 Task: Send an email with the signature Christopher Carter with the subject Thank you for a quote and the message We need your assistance in preparing the presentation for the upcoming conference. Are you available to help? from softage.10@softage.net to softage.8@softage.net and move the email from Sent Items to the folder Posters
Action: Mouse moved to (99, 92)
Screenshot: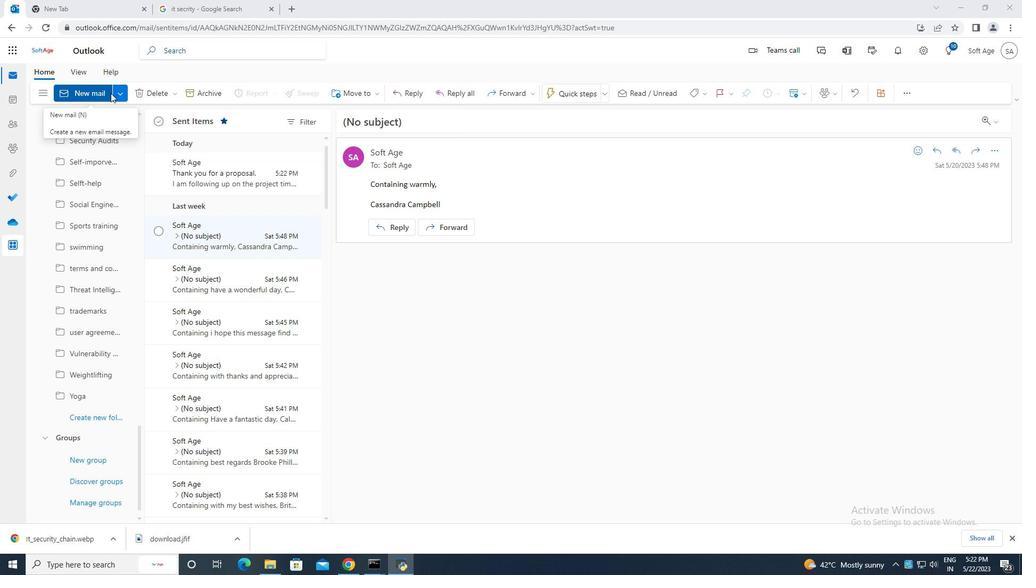 
Action: Mouse pressed left at (99, 92)
Screenshot: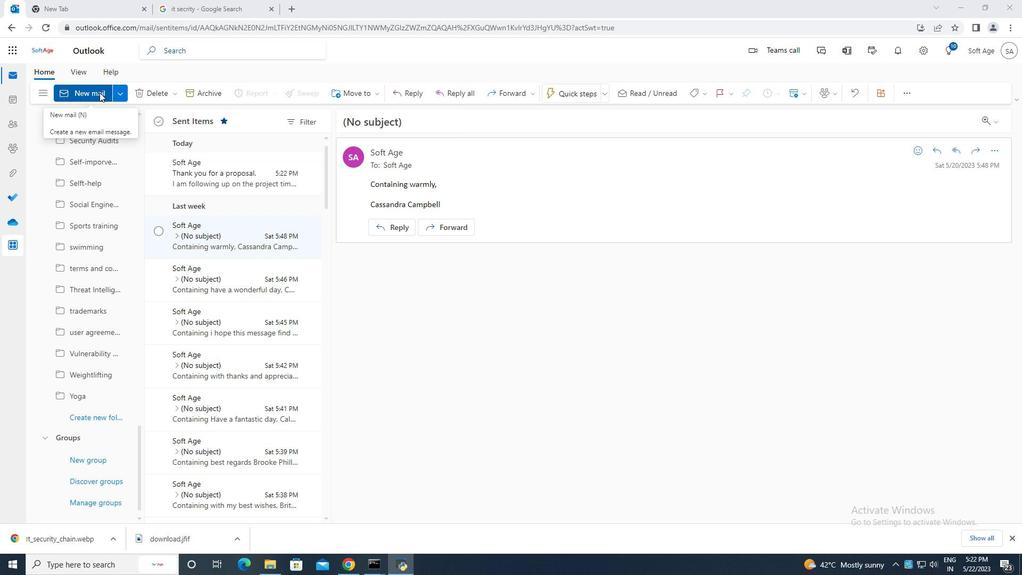 
Action: Mouse moved to (684, 93)
Screenshot: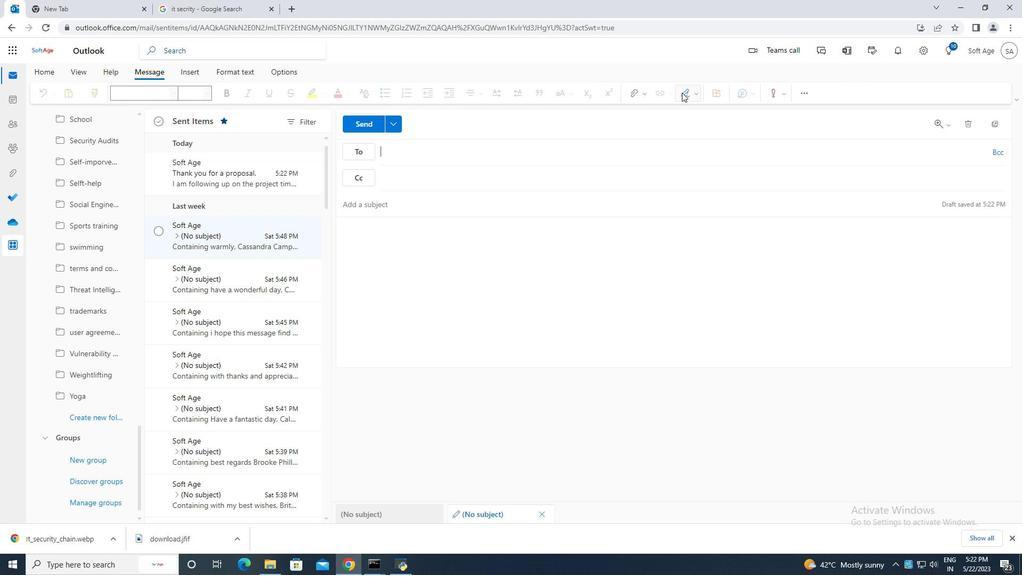 
Action: Mouse pressed left at (684, 93)
Screenshot: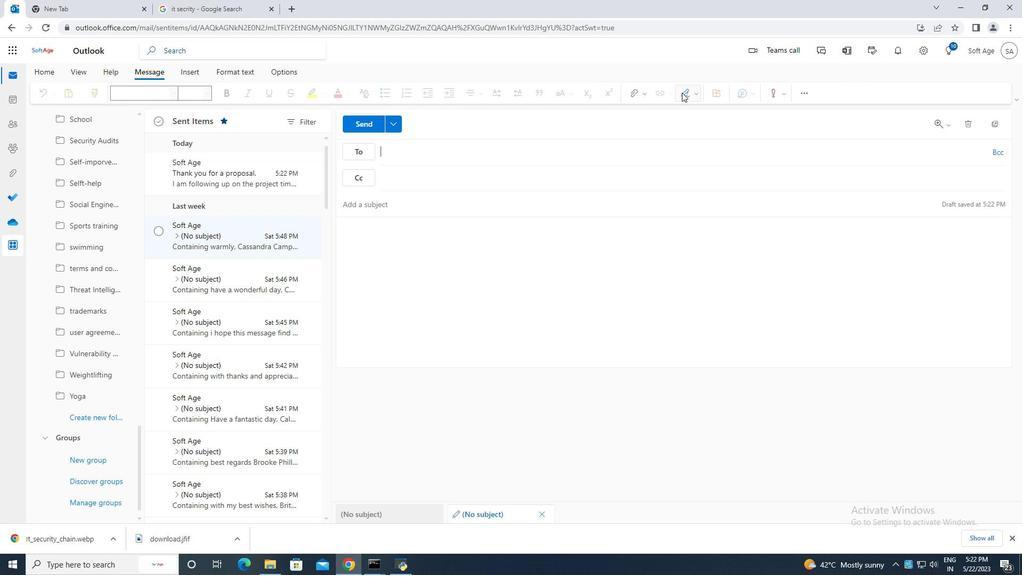 
Action: Mouse moved to (658, 135)
Screenshot: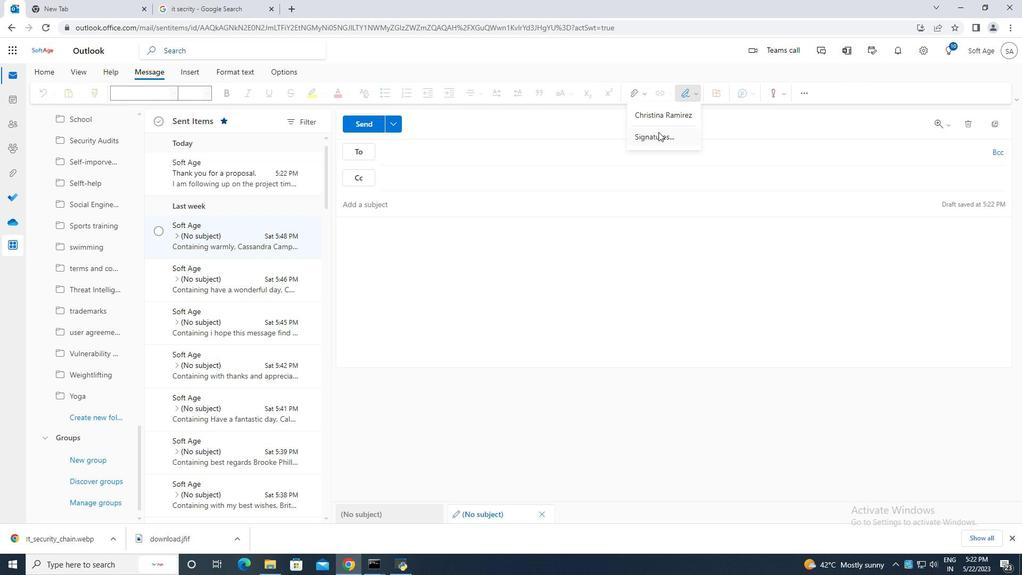 
Action: Mouse pressed left at (658, 135)
Screenshot: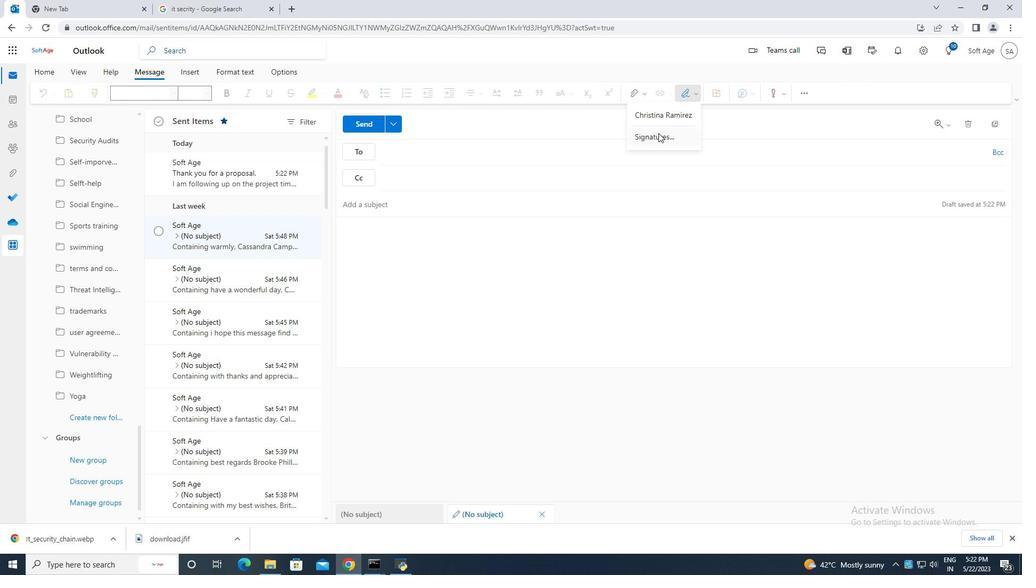 
Action: Mouse moved to (714, 176)
Screenshot: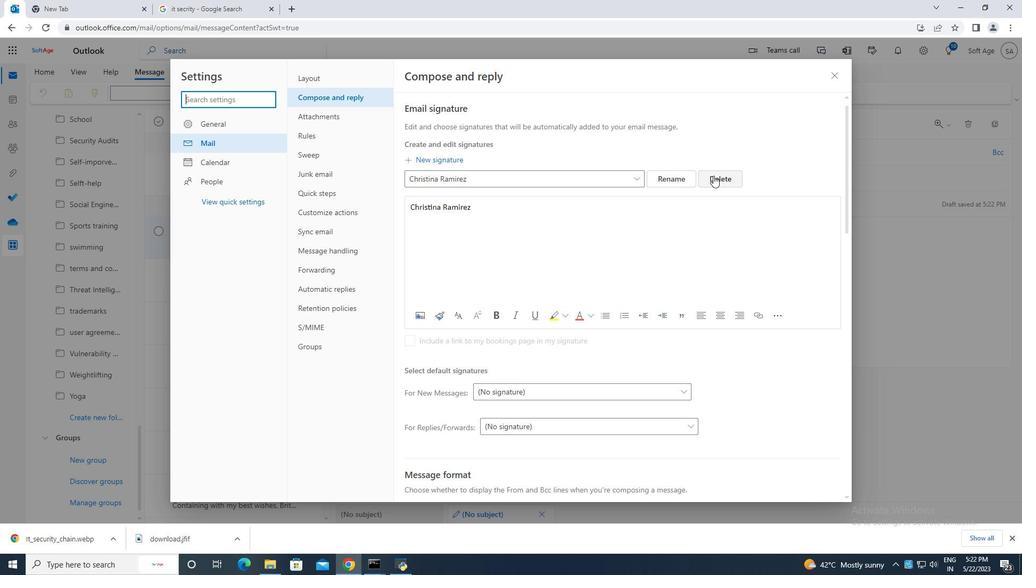 
Action: Mouse pressed left at (714, 176)
Screenshot: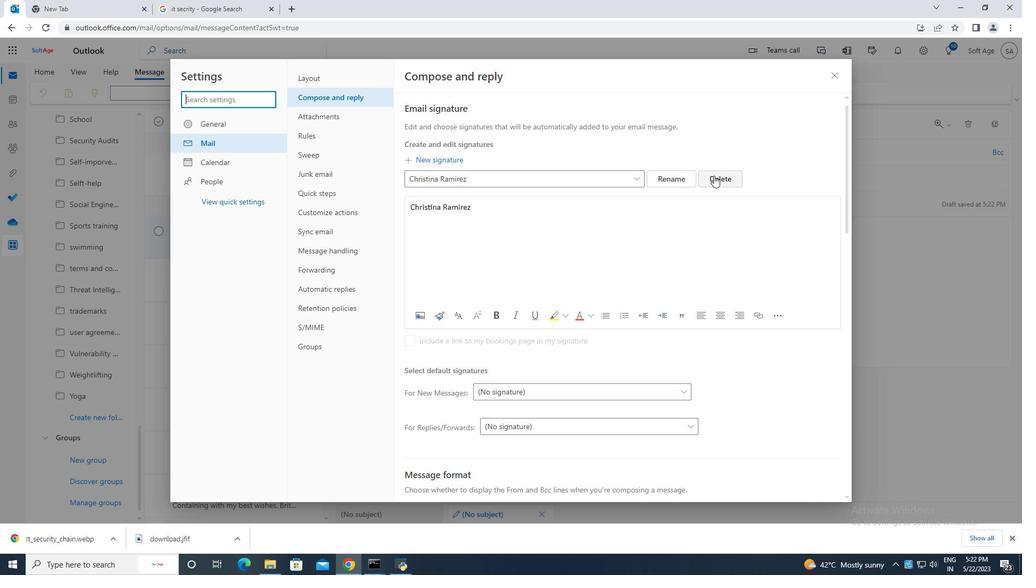 
Action: Mouse moved to (437, 177)
Screenshot: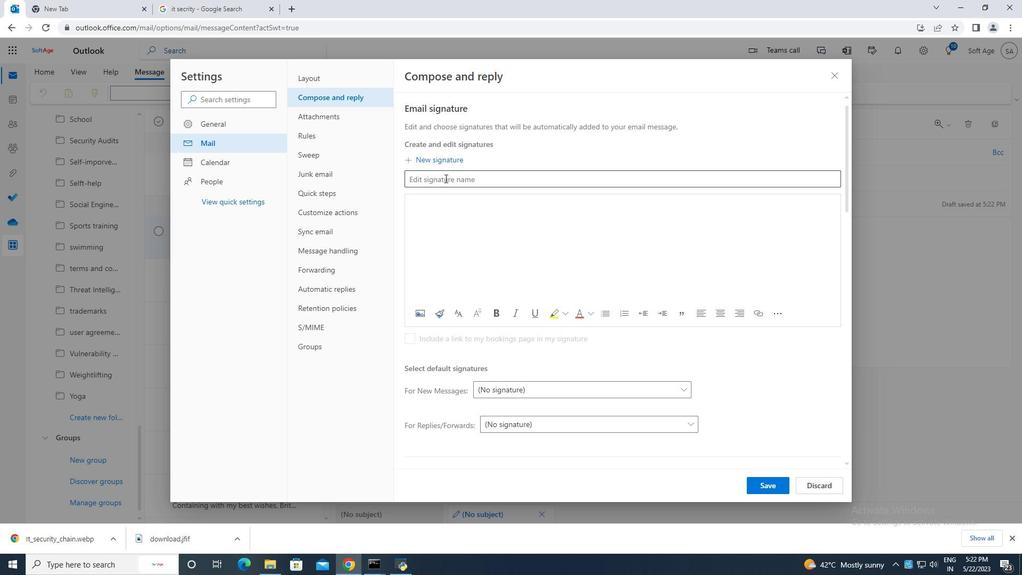 
Action: Mouse pressed left at (437, 177)
Screenshot: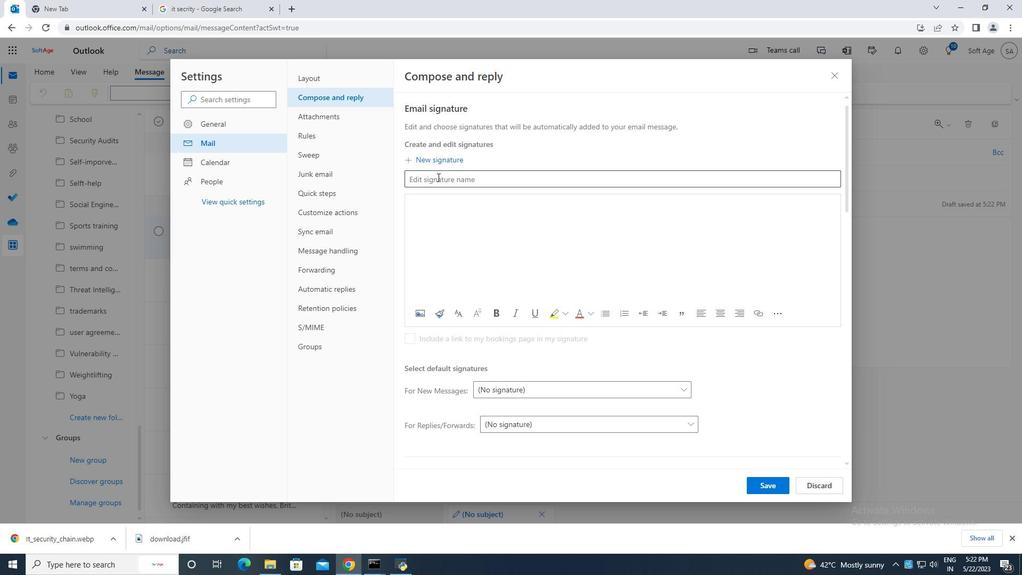 
Action: Key pressed <Key.caps_lock>C<Key.caps_lock>hristopher<Key.space><Key.caps_lock>C<Key.caps_lock>arter
Screenshot: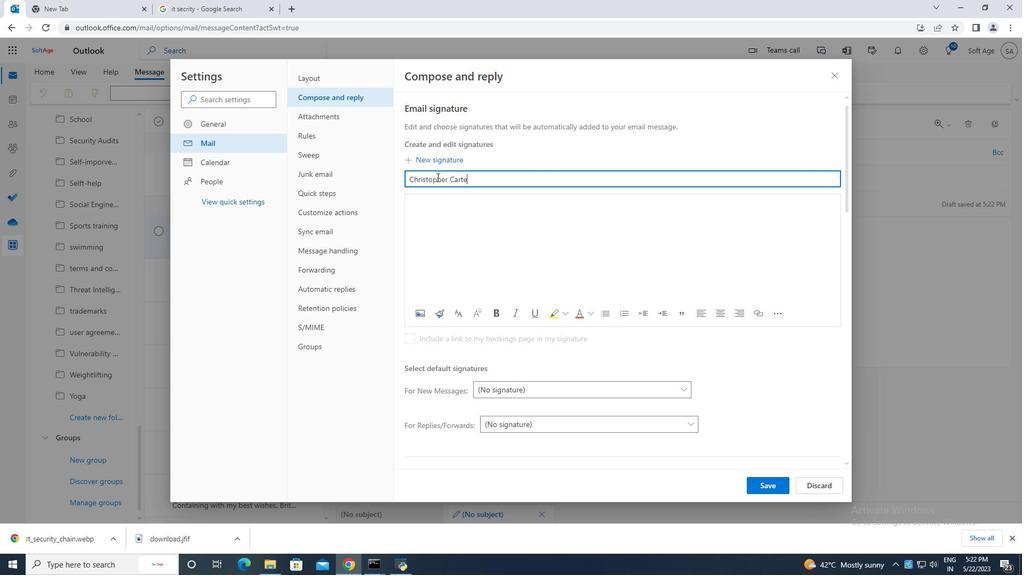 
Action: Mouse moved to (439, 215)
Screenshot: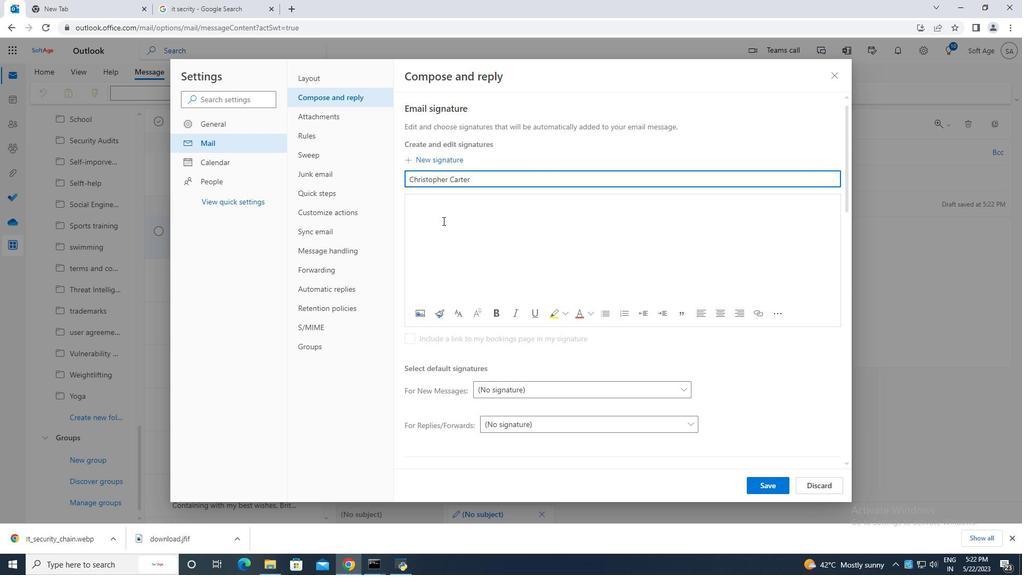 
Action: Mouse pressed left at (439, 215)
Screenshot: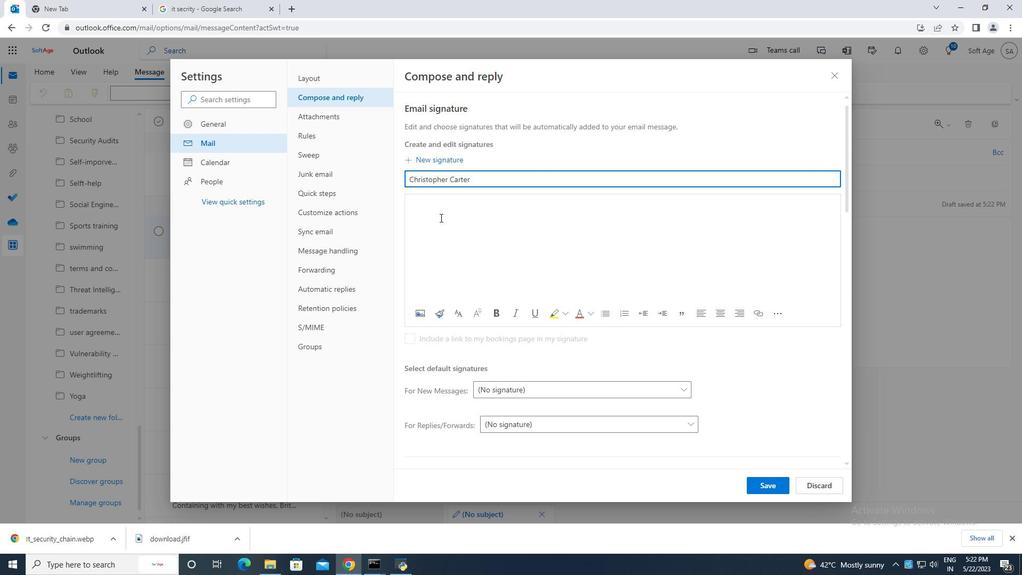 
Action: Mouse moved to (439, 215)
Screenshot: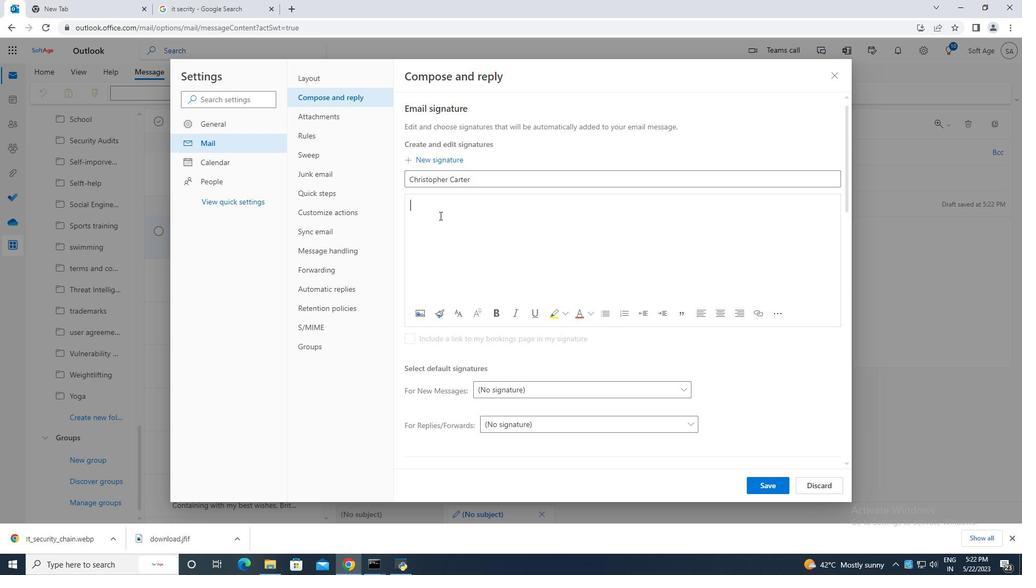 
Action: Key pressed <Key.caps_lock>C<Key.caps_lock>hristopher<Key.space><Key.caps_lock>C<Key.caps_lock>arter
Screenshot: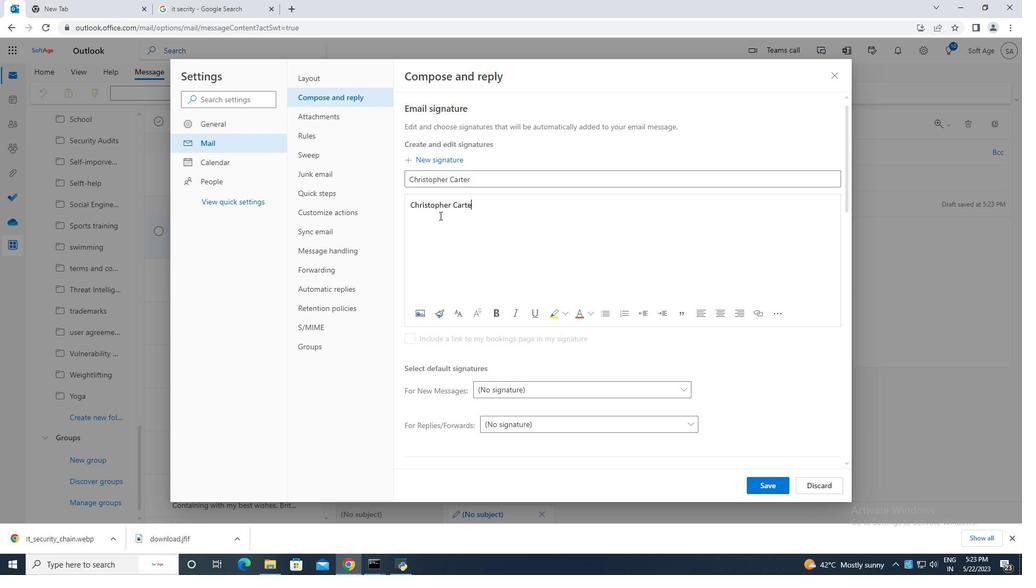 
Action: Mouse moved to (764, 483)
Screenshot: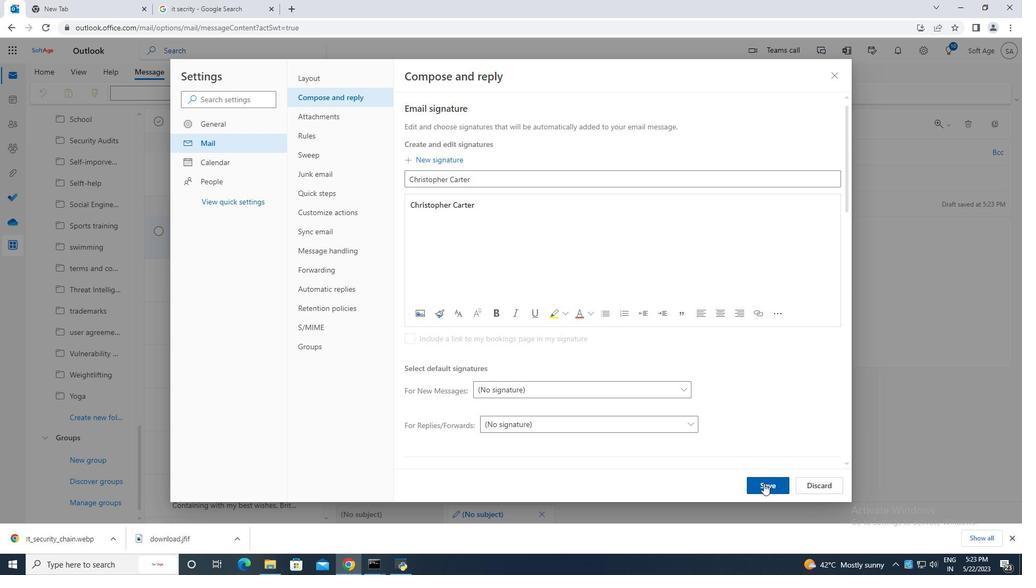 
Action: Mouse pressed left at (764, 483)
Screenshot: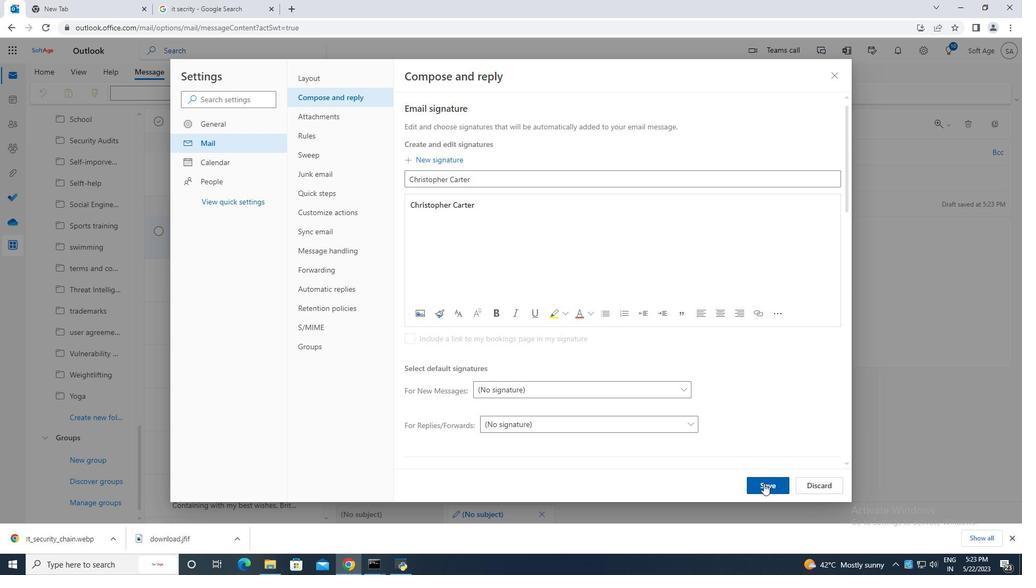 
Action: Mouse moved to (832, 78)
Screenshot: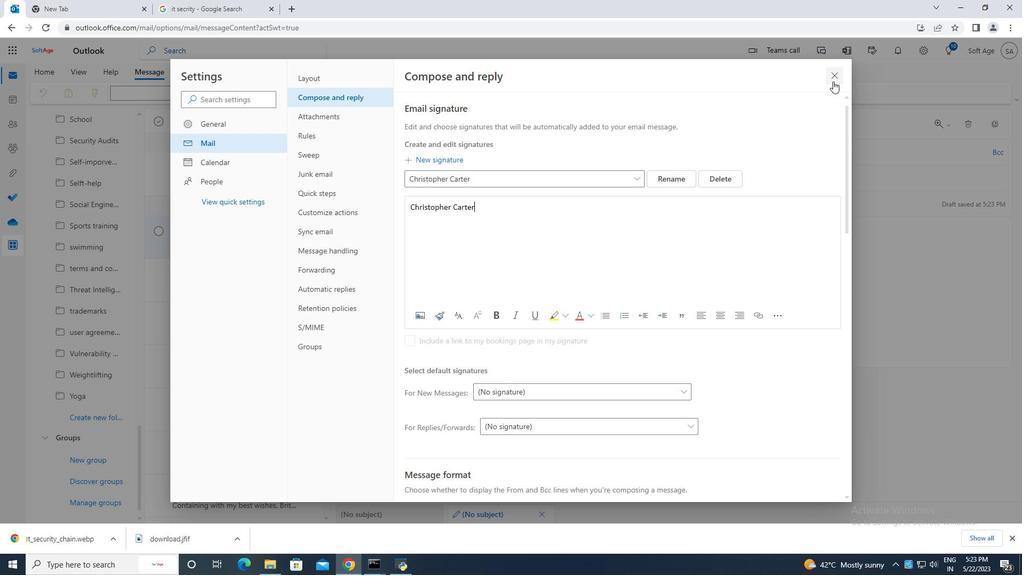 
Action: Mouse pressed left at (832, 78)
Screenshot: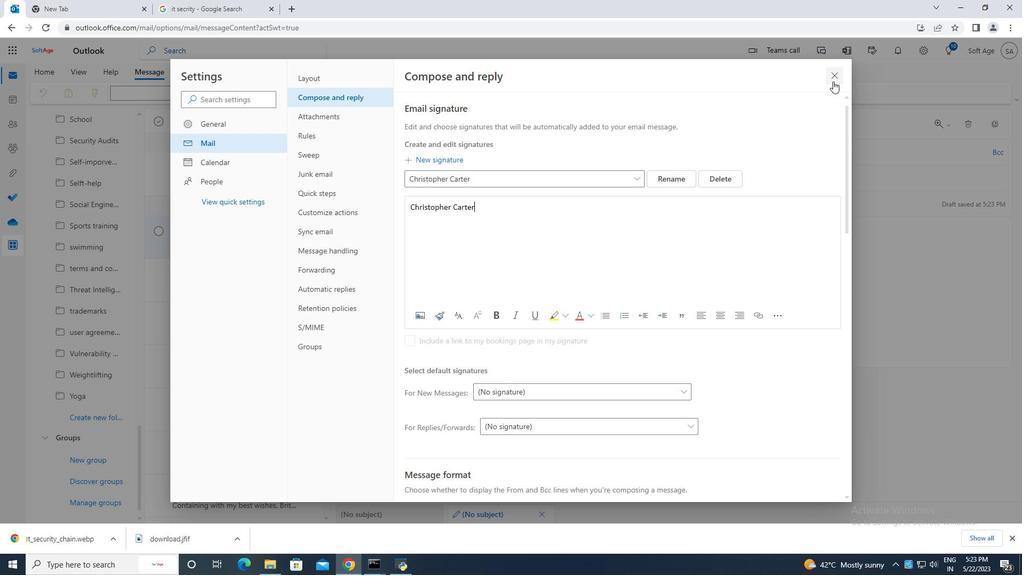 
Action: Mouse moved to (681, 96)
Screenshot: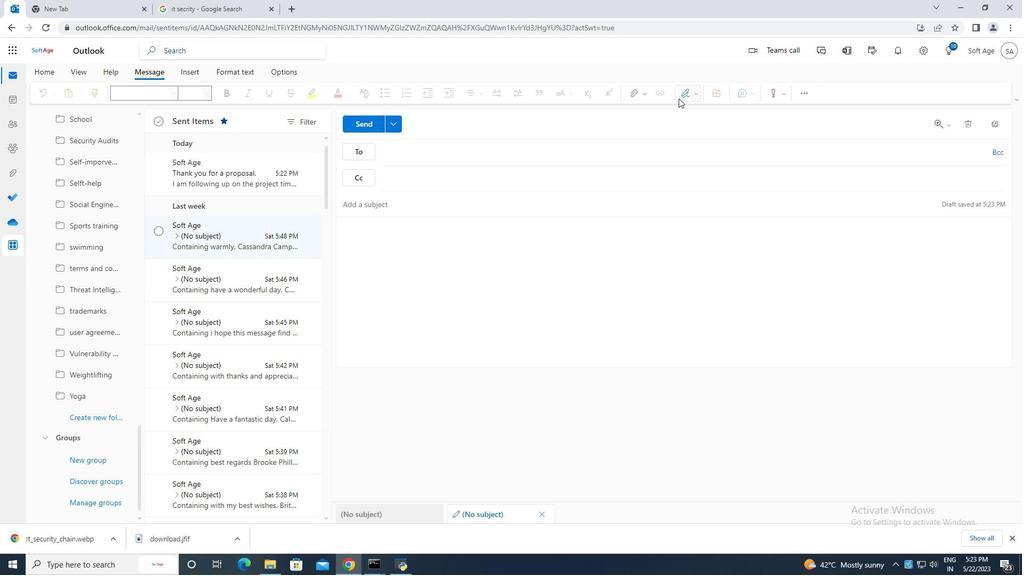 
Action: Mouse pressed left at (681, 96)
Screenshot: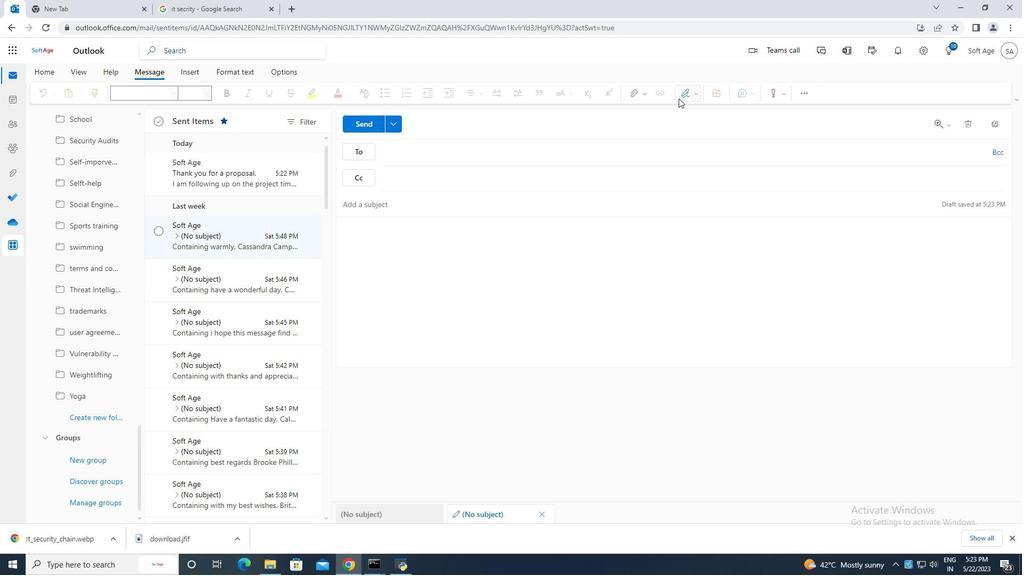 
Action: Mouse moved to (664, 110)
Screenshot: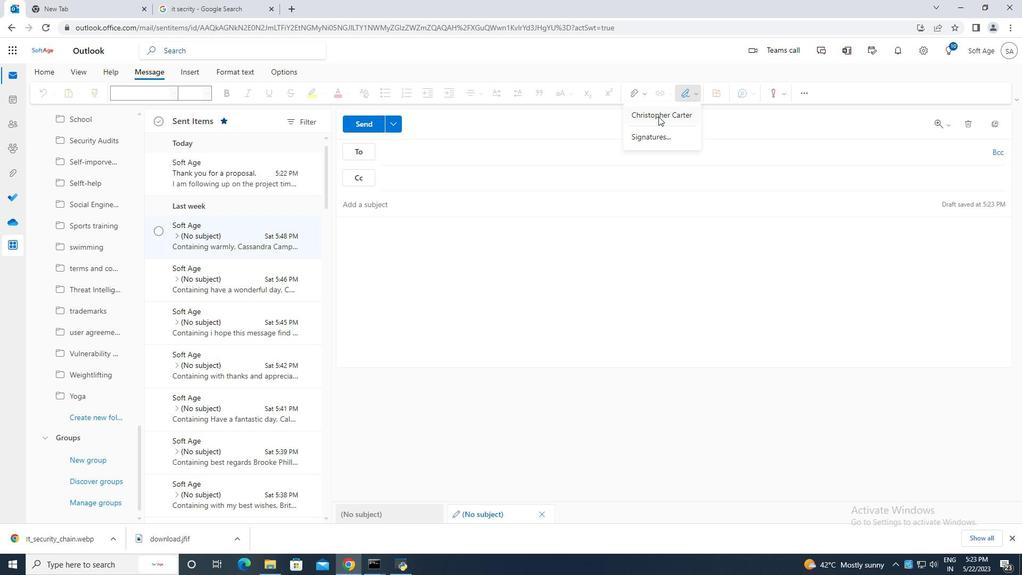 
Action: Mouse pressed left at (664, 110)
Screenshot: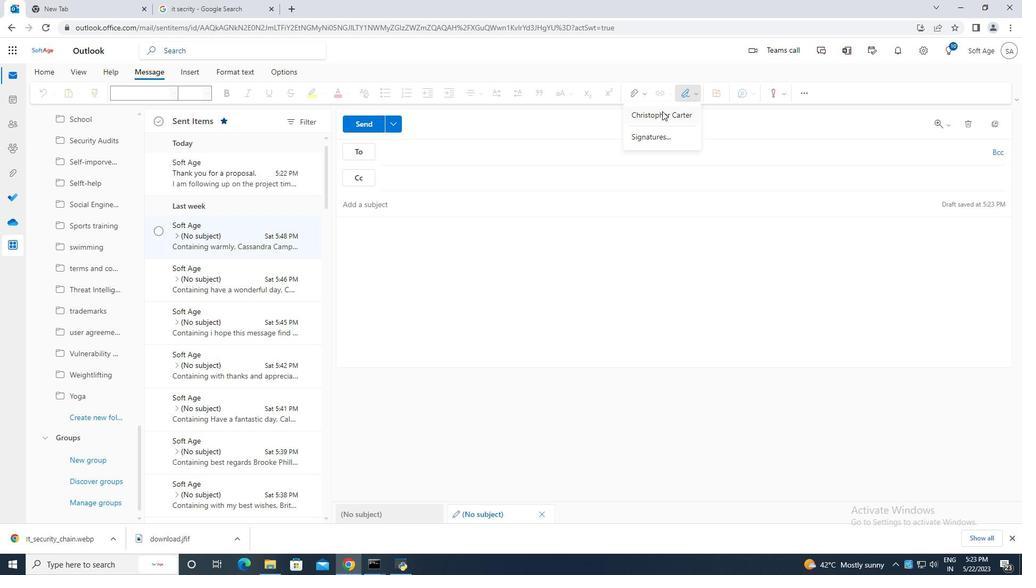 
Action: Mouse moved to (393, 207)
Screenshot: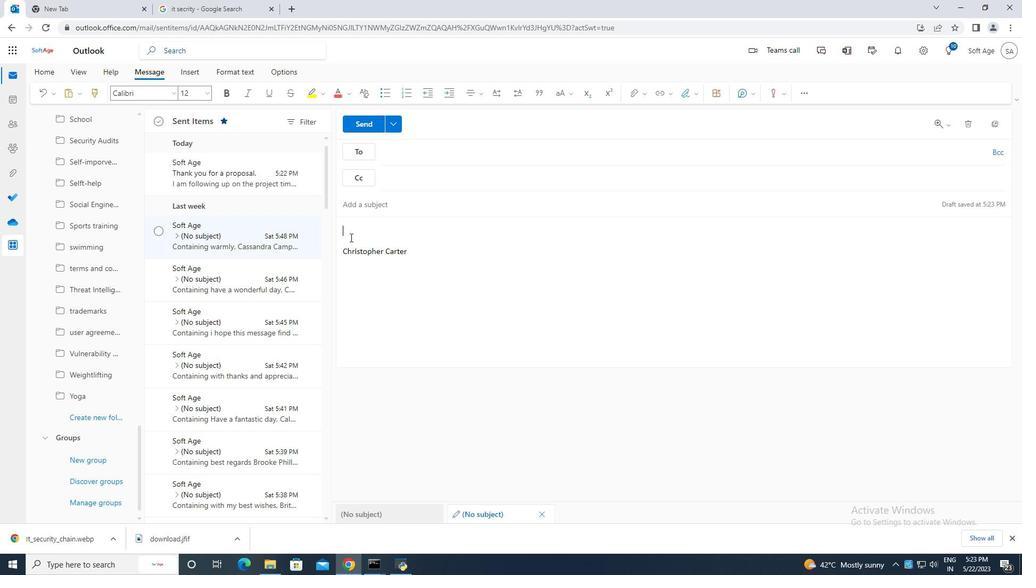 
Action: Mouse pressed left at (393, 207)
Screenshot: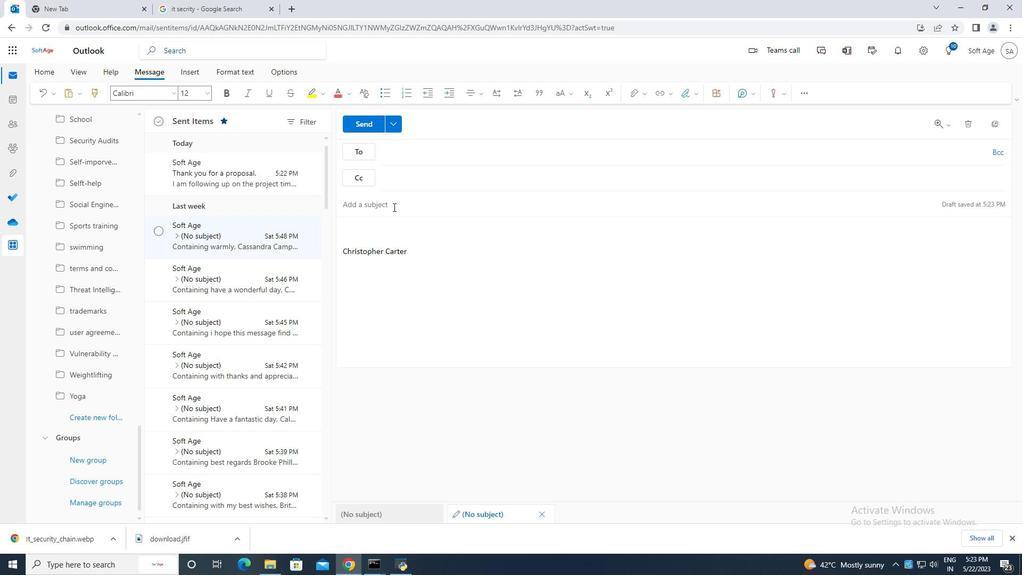 
Action: Mouse moved to (403, 193)
Screenshot: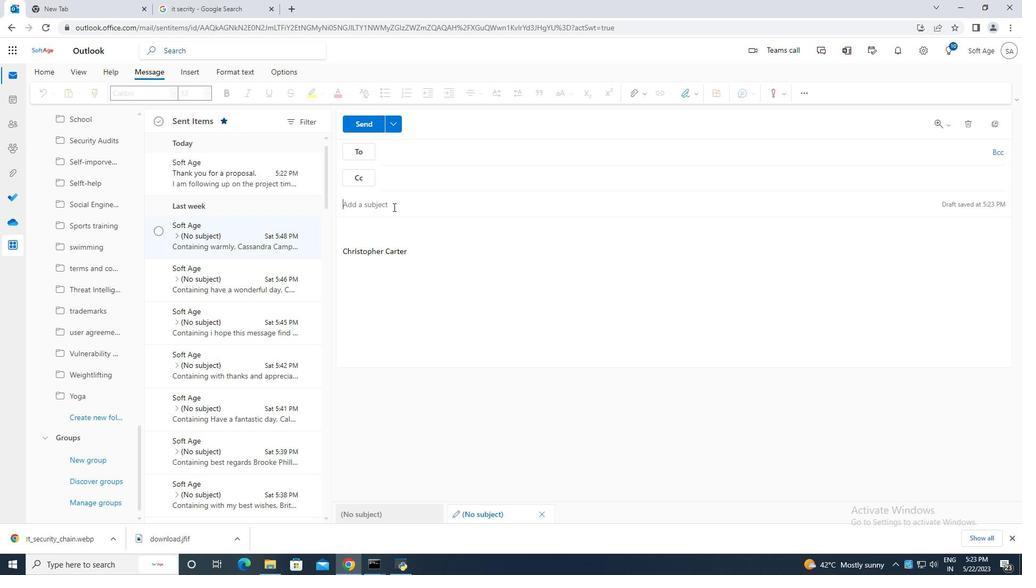 
Action: Key pressed <Key.caps_lock>R<Key.backspace>T<Key.caps_lock>hank<Key.space>you<Key.space>for<Key.space>a<Key.space>quote<Key.space>and<Key.space>the<Key.space><Key.backspace><Key.backspace><Key.backspace><Key.backspace><Key.backspace><Key.backspace><Key.backspace><Key.backspace><Key.backspace>.
Screenshot: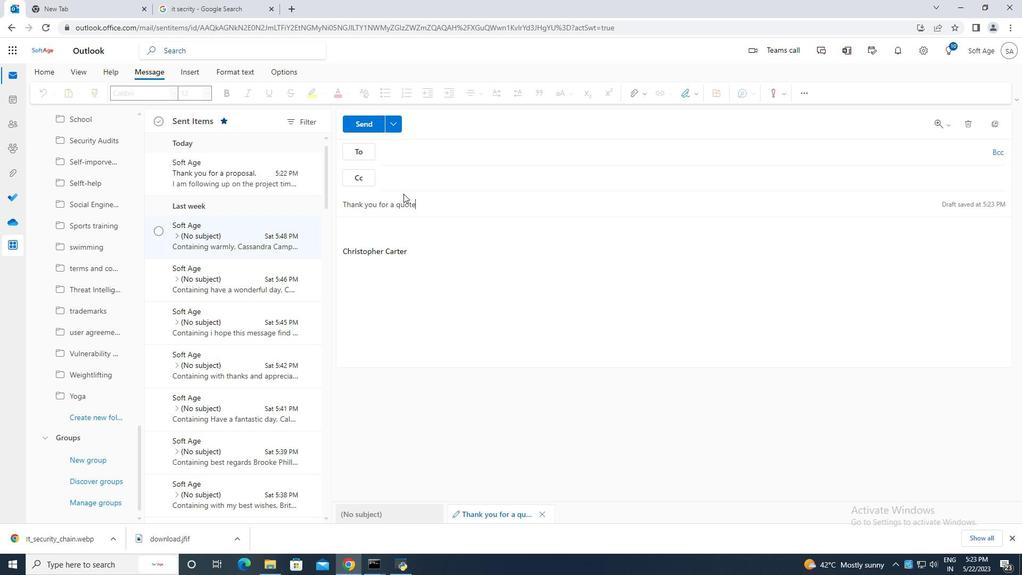 
Action: Mouse moved to (387, 220)
Screenshot: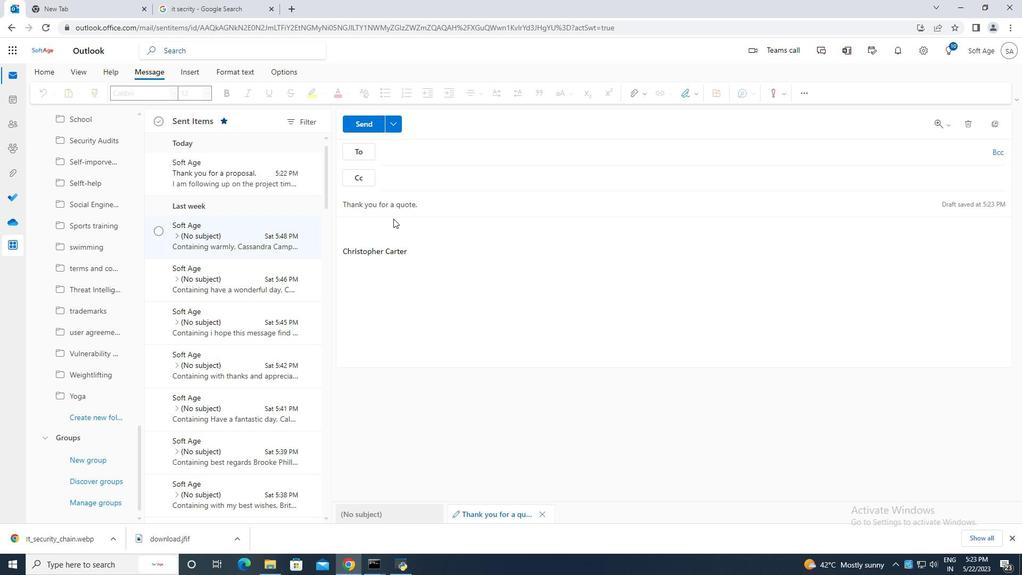 
Action: Mouse pressed left at (387, 220)
Screenshot: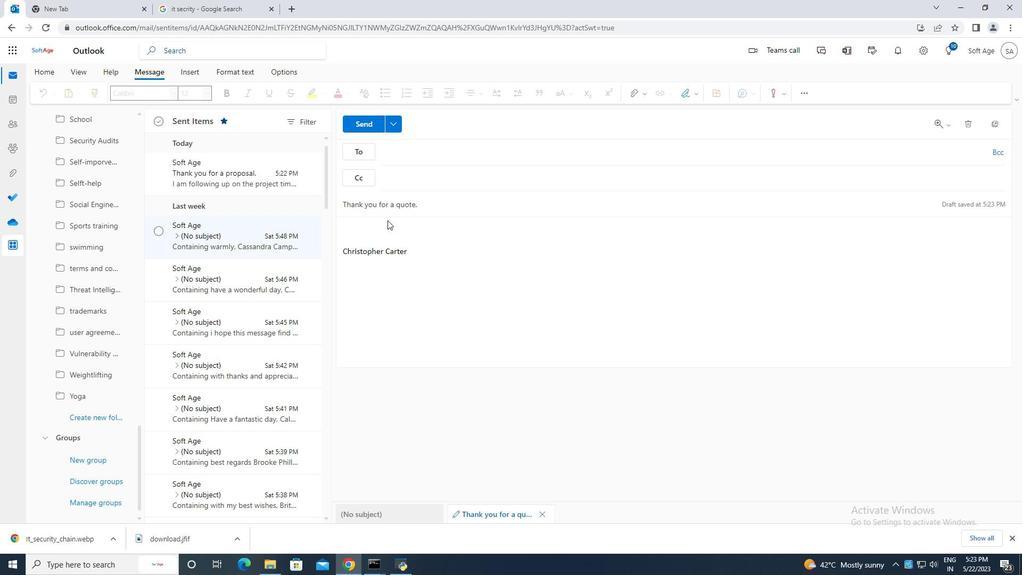 
Action: Mouse moved to (376, 226)
Screenshot: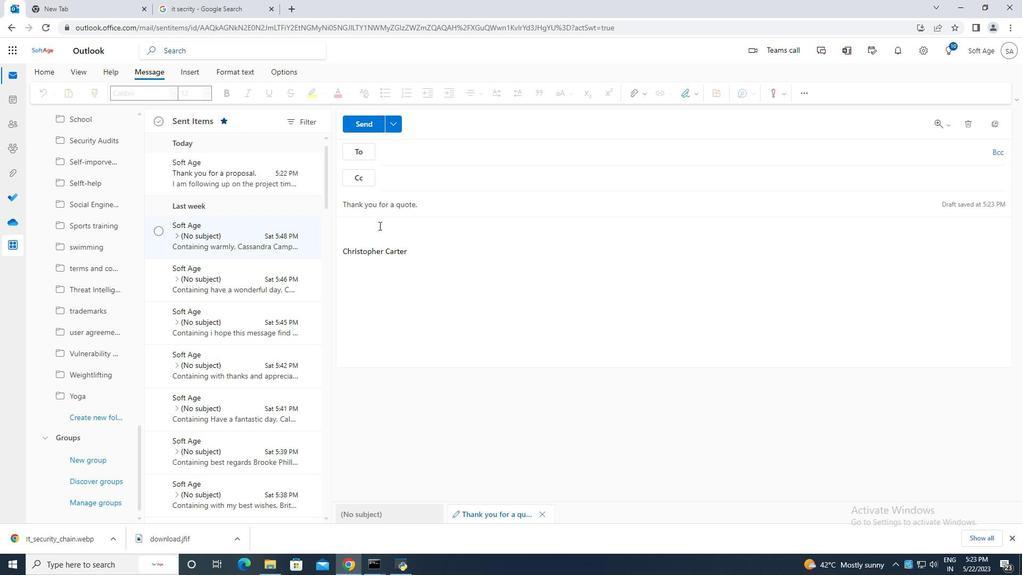 
Action: Mouse pressed left at (376, 226)
Screenshot: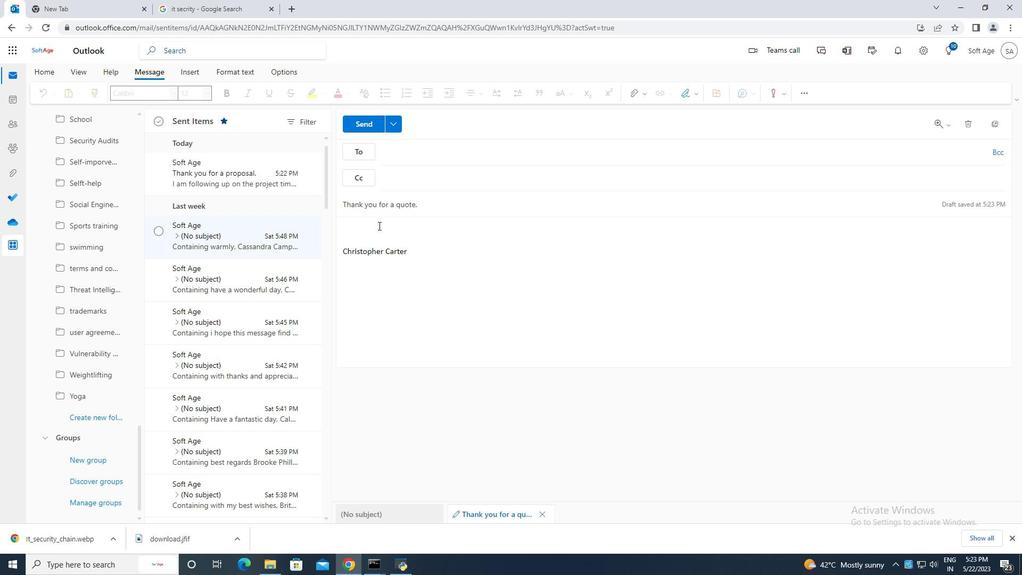 
Action: Key pressed <Key.caps_lock>W<Key.caps_lock>e<Key.space>need<Key.space>your<Key.space>assistance<Key.space>in<Key.space>preparing<Key.space>the<Key.space>presentation<Key.space>for<Key.space>the<Key.space>upcoming<Key.space>conference.
Screenshot: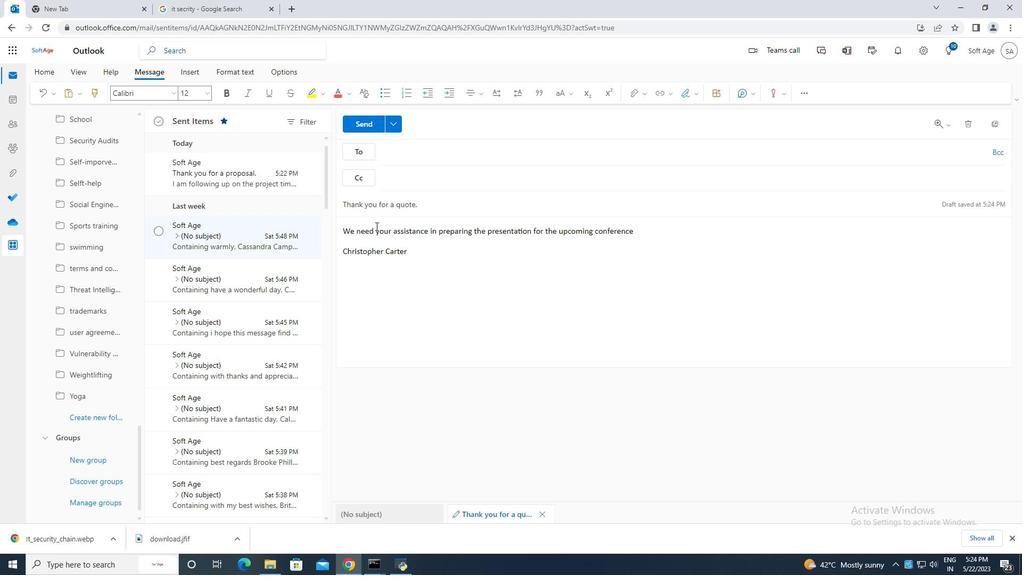 
Action: Mouse moved to (403, 152)
Screenshot: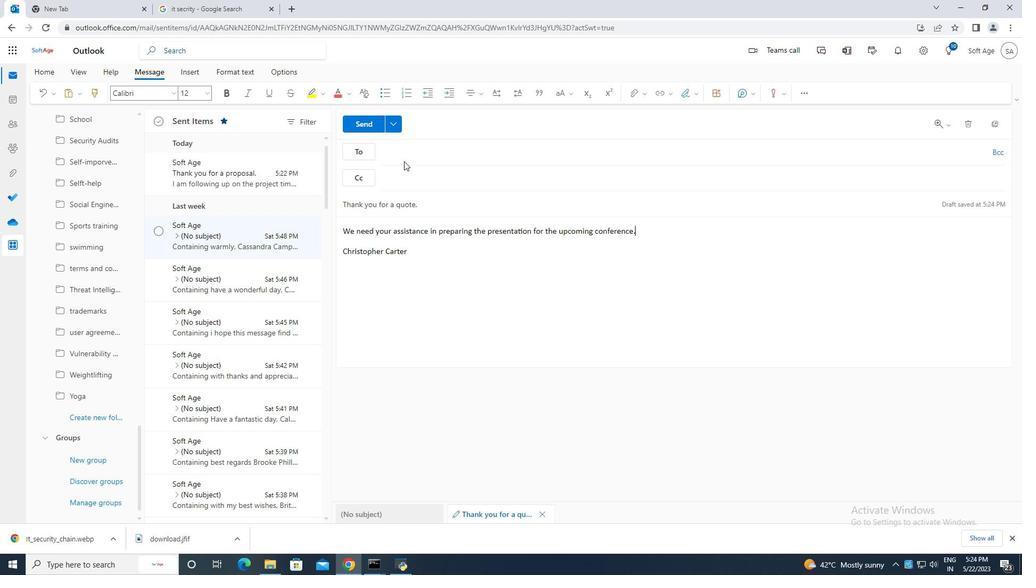 
Action: Mouse pressed left at (403, 152)
Screenshot: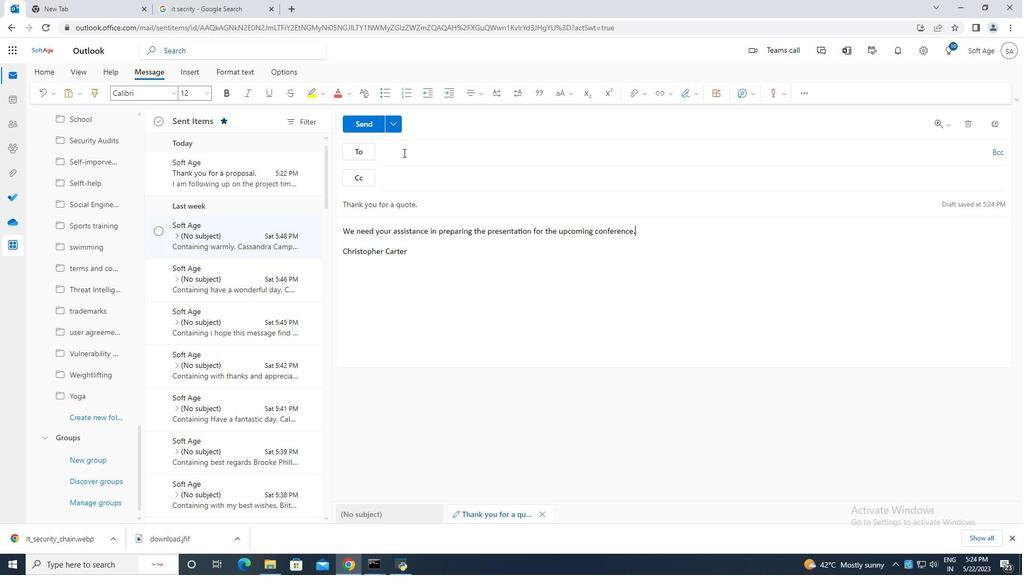 
Action: Key pressed softage.8<Key.shift>@
Screenshot: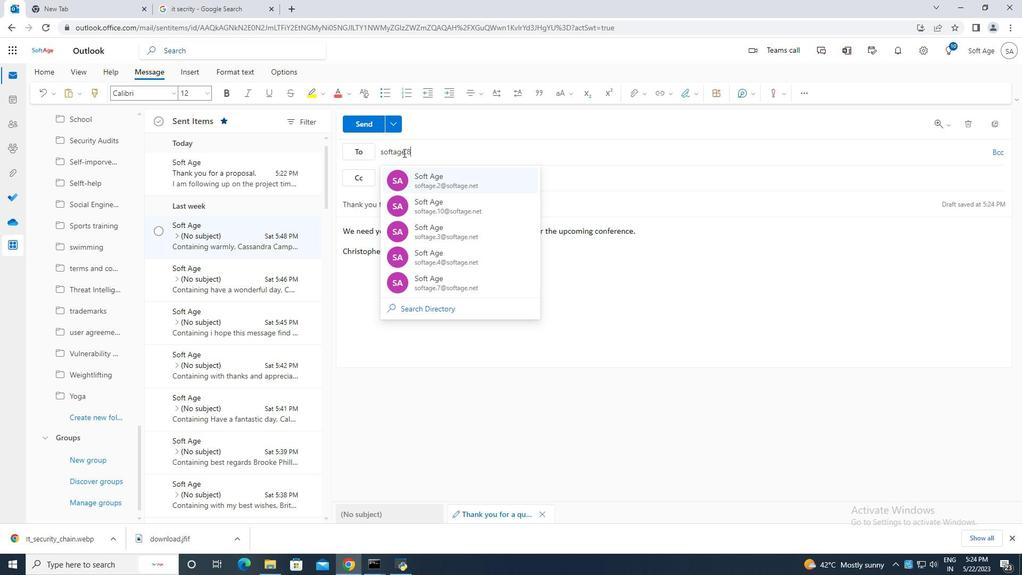 
Action: Mouse moved to (485, 175)
Screenshot: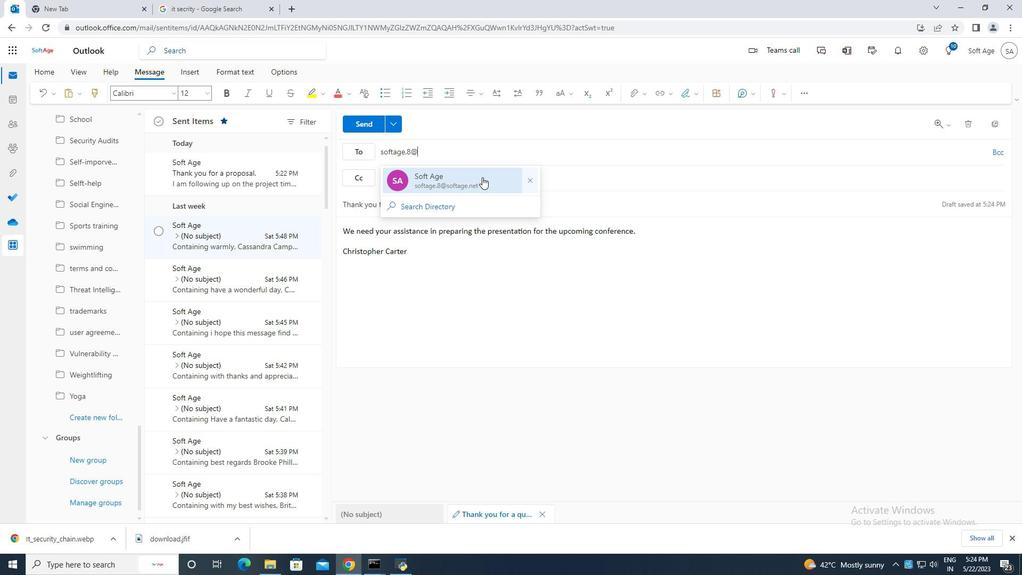 
Action: Mouse pressed left at (483, 176)
Screenshot: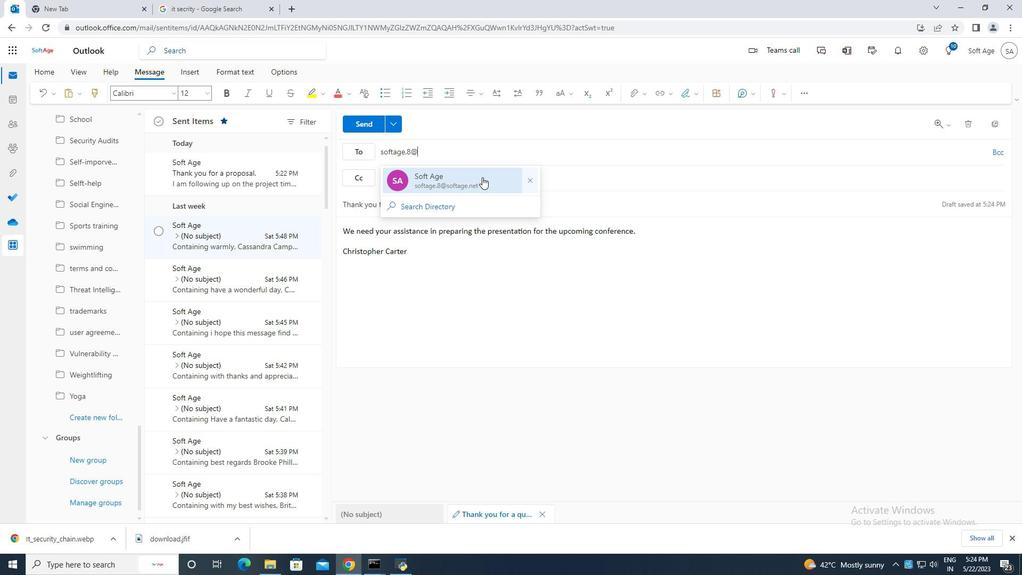 
Action: Mouse moved to (101, 418)
Screenshot: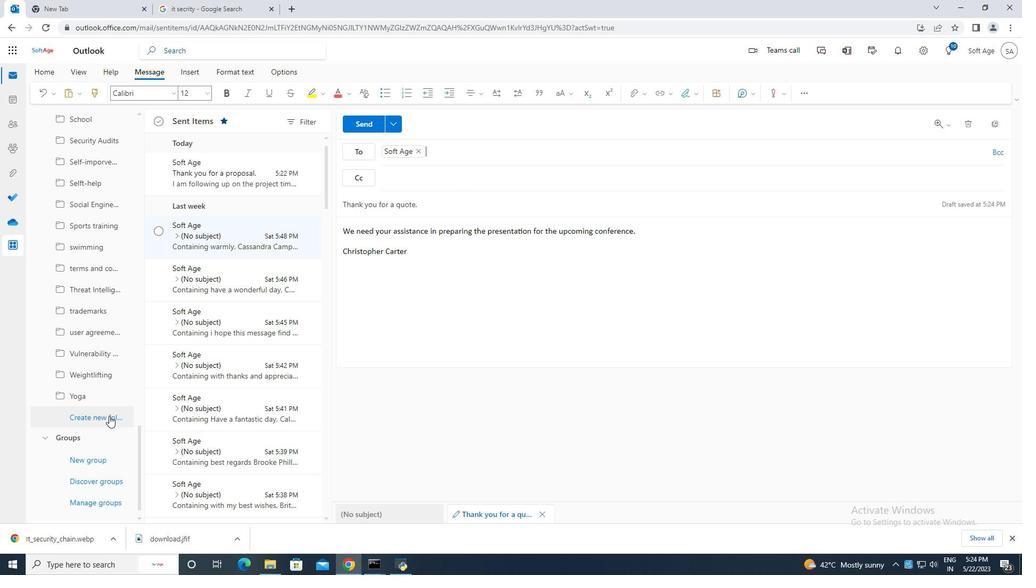 
Action: Mouse pressed left at (101, 418)
Screenshot: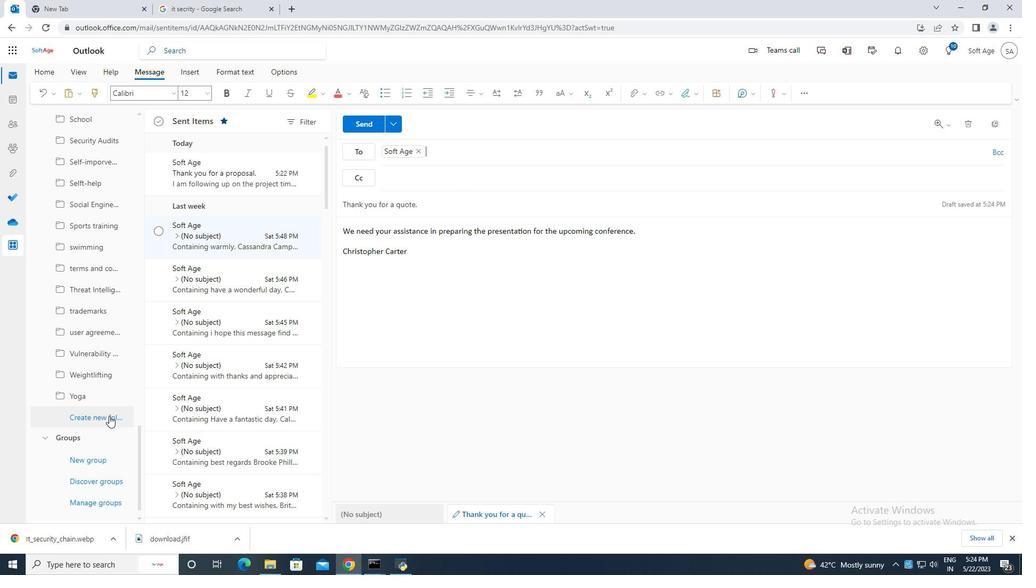
Action: Mouse moved to (69, 420)
Screenshot: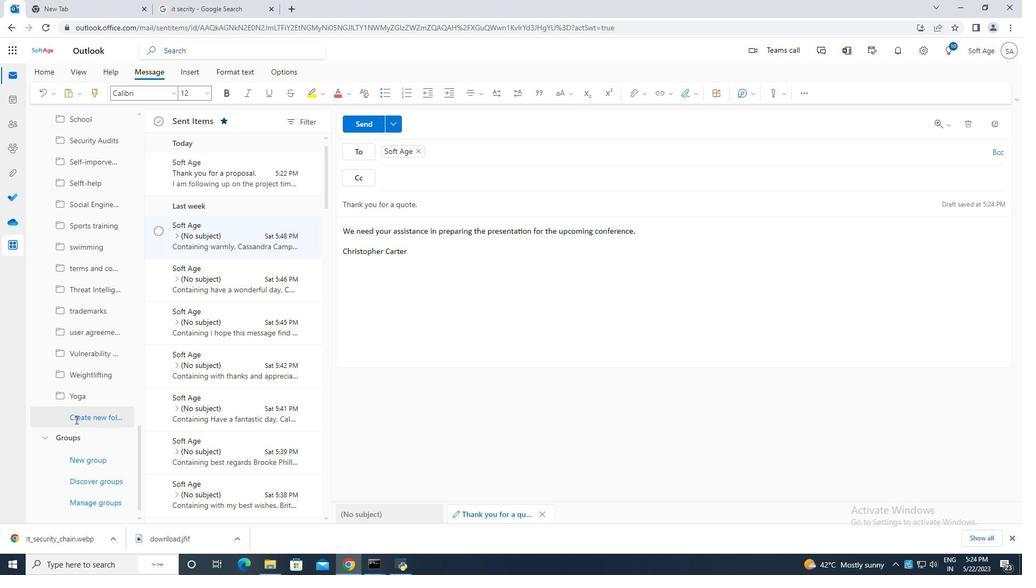 
Action: Key pressed <Key.caps_lock>P<Key.caps_lock>osters
Screenshot: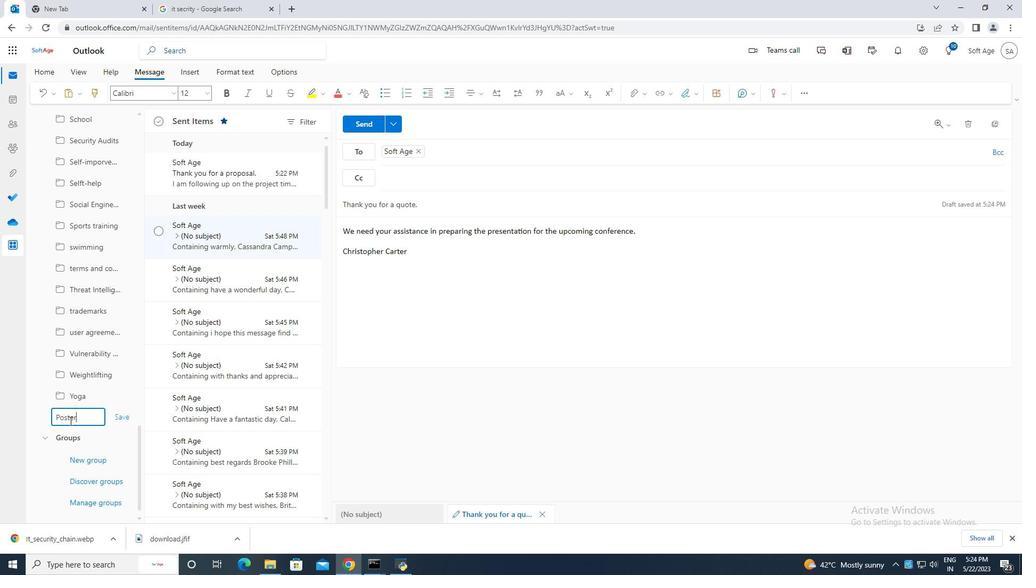 
Action: Mouse moved to (119, 418)
Screenshot: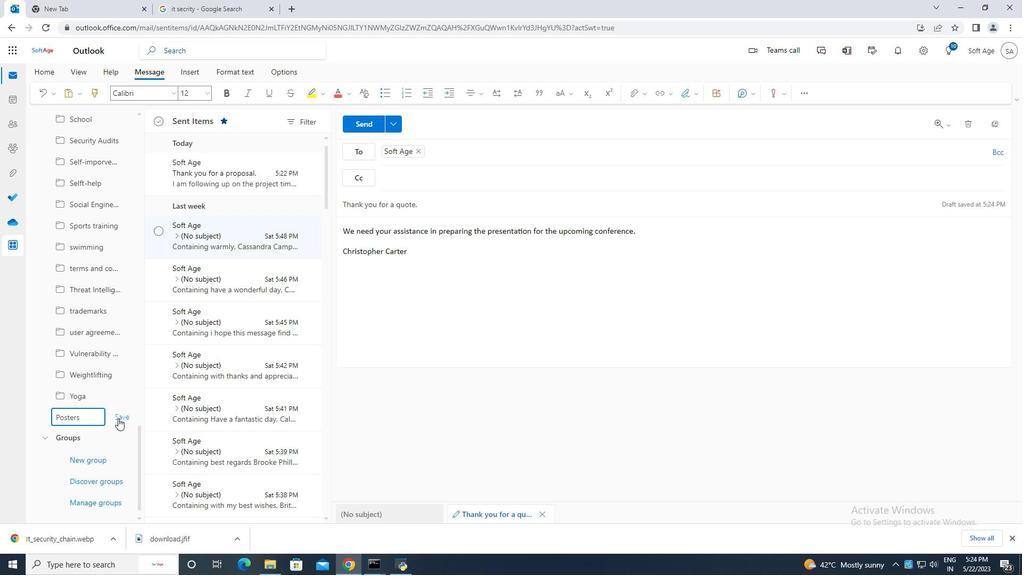 
Action: Mouse pressed left at (119, 418)
Screenshot: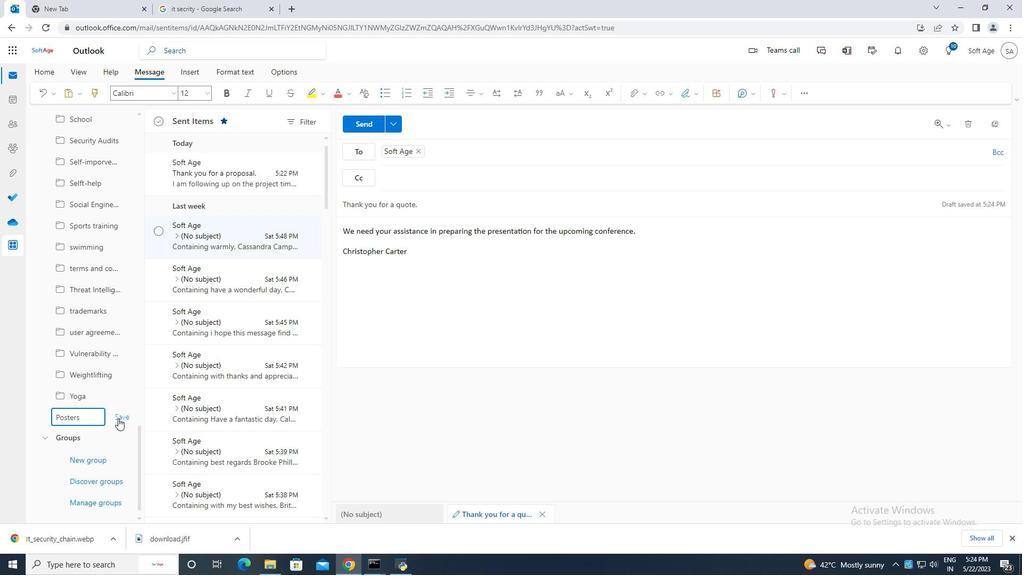 
Action: Mouse moved to (374, 126)
Screenshot: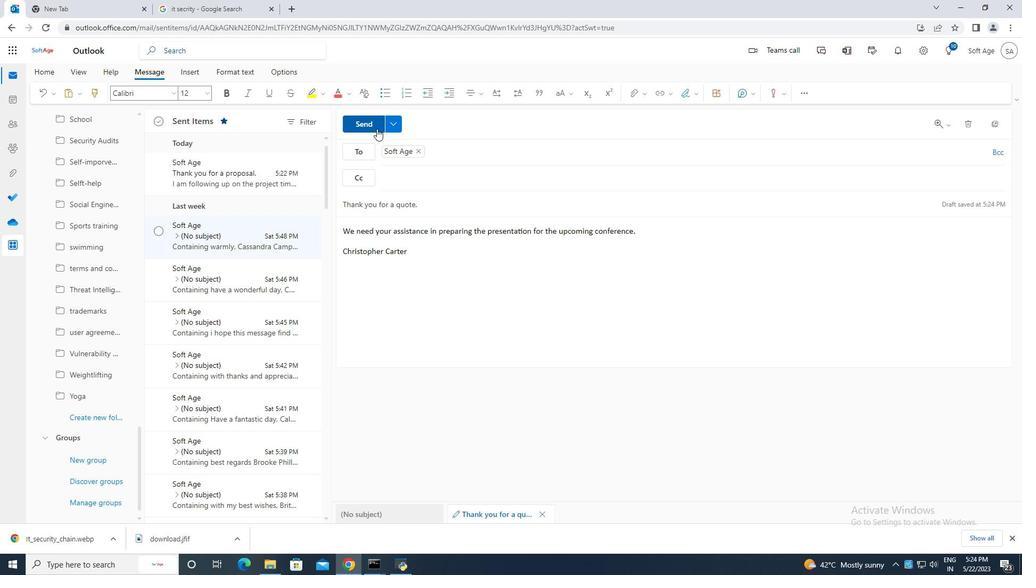 
Action: Mouse pressed left at (374, 126)
Screenshot: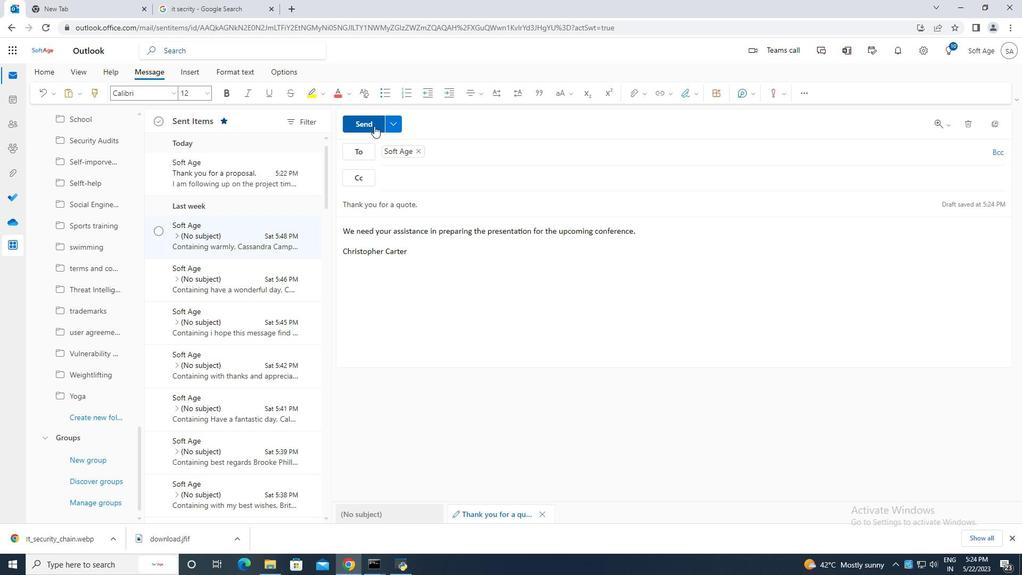 
Action: Mouse moved to (160, 167)
Screenshot: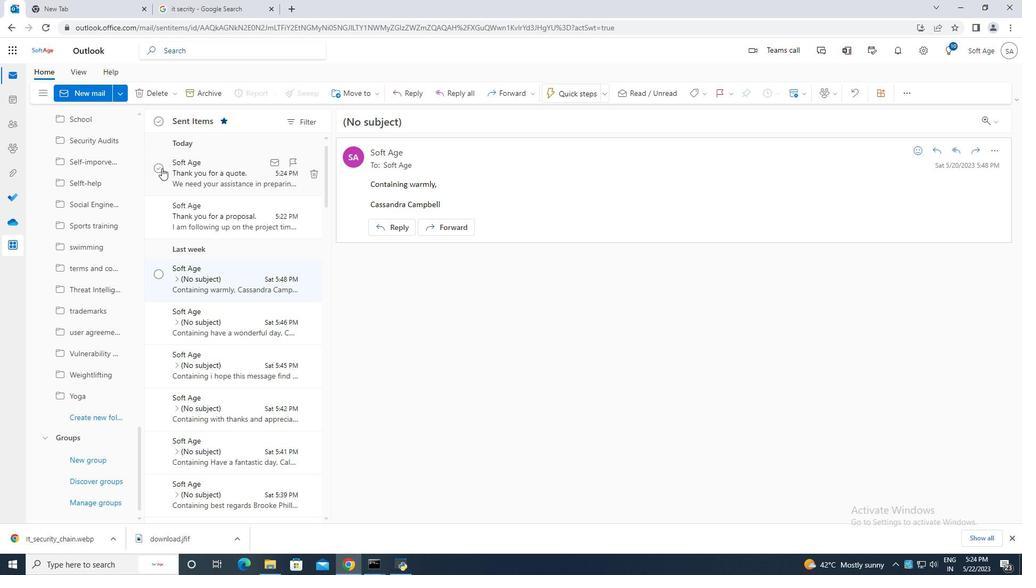 
Action: Mouse pressed left at (160, 167)
Screenshot: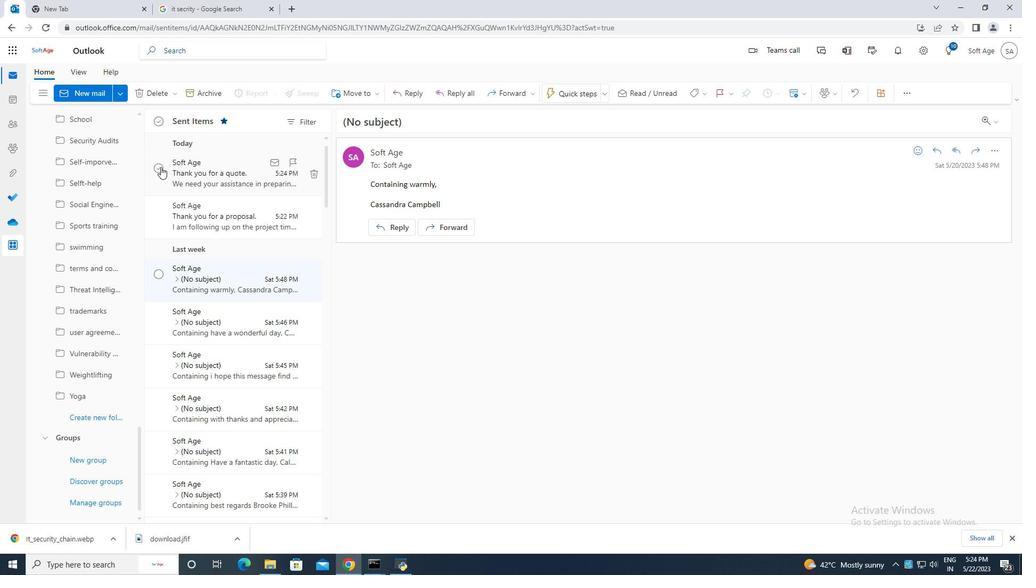 
Action: Mouse moved to (352, 95)
Screenshot: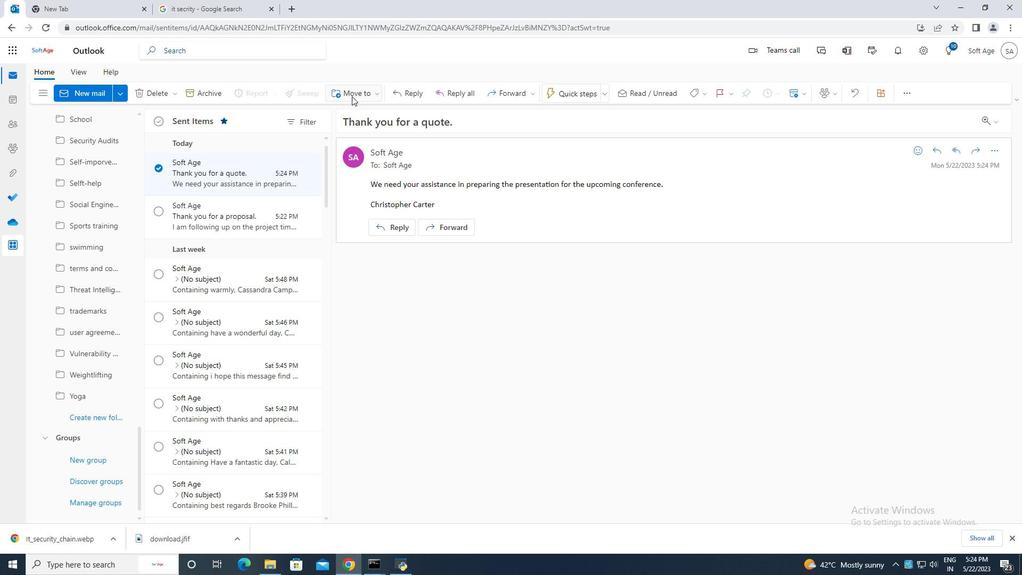 
Action: Mouse pressed left at (352, 95)
Screenshot: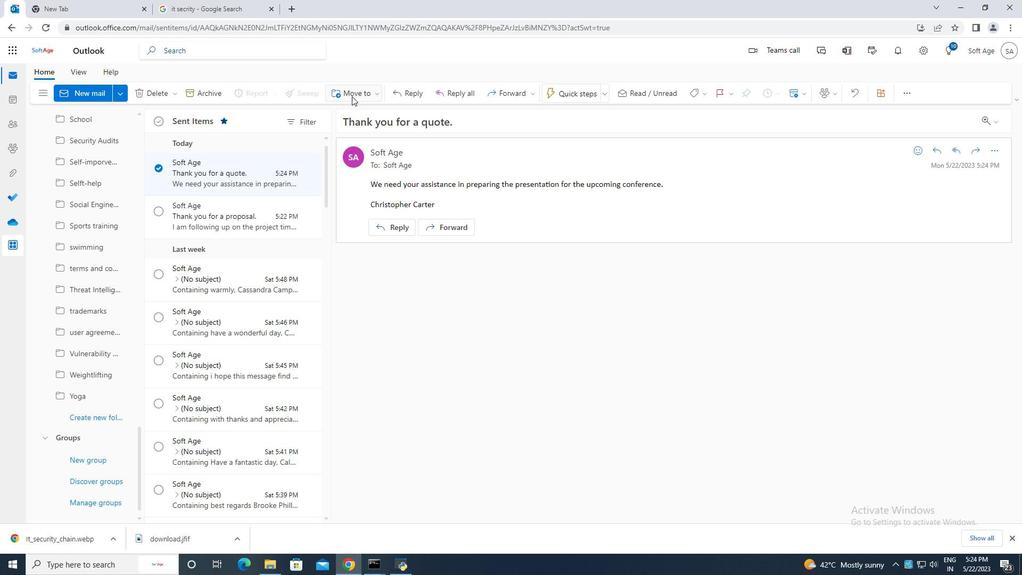 
Action: Mouse moved to (396, 110)
Screenshot: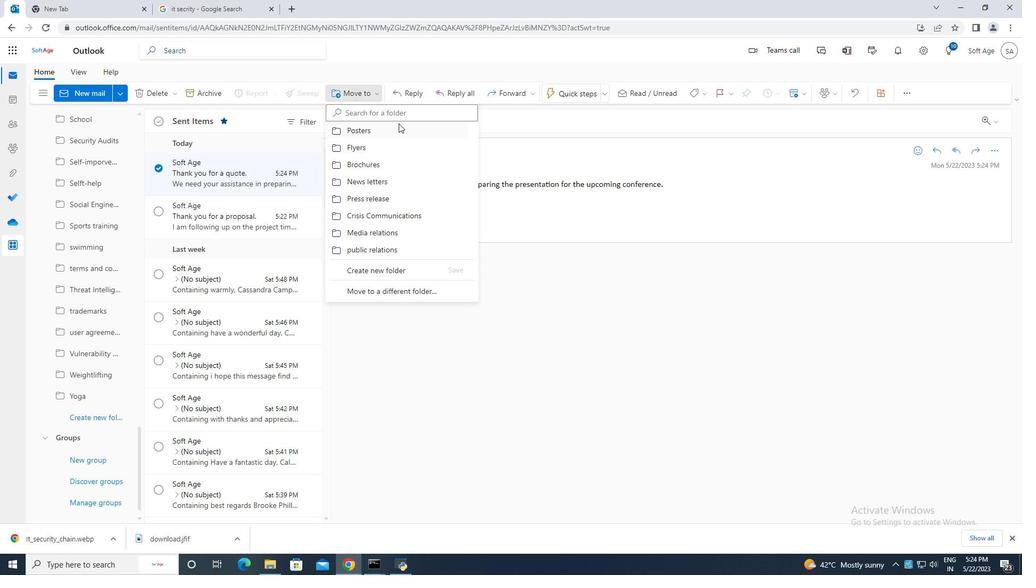 
Action: Mouse pressed left at (396, 110)
Screenshot: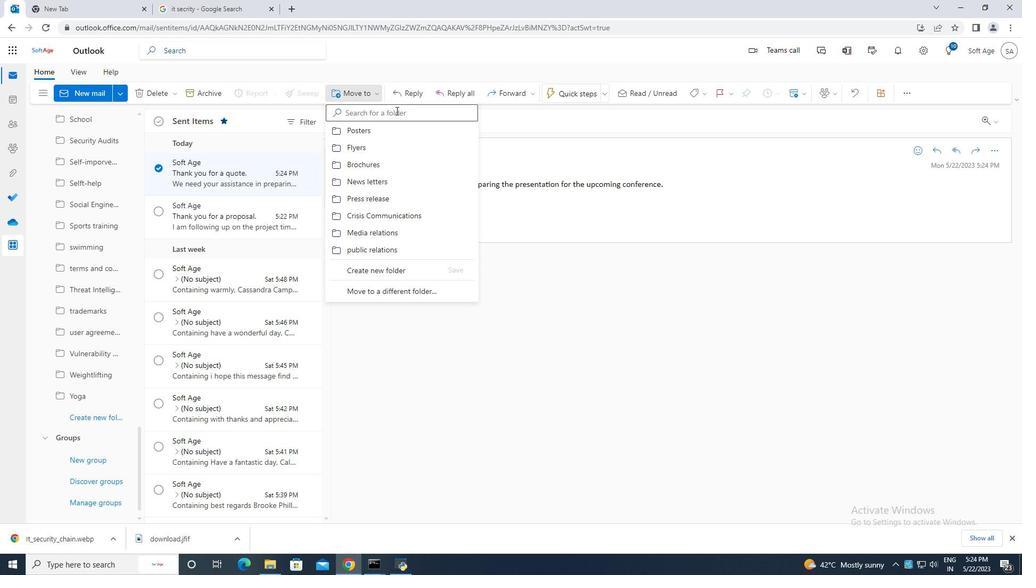 
Action: Key pressed <Key.caps_lock>P<Key.caps_lock>osters
Screenshot: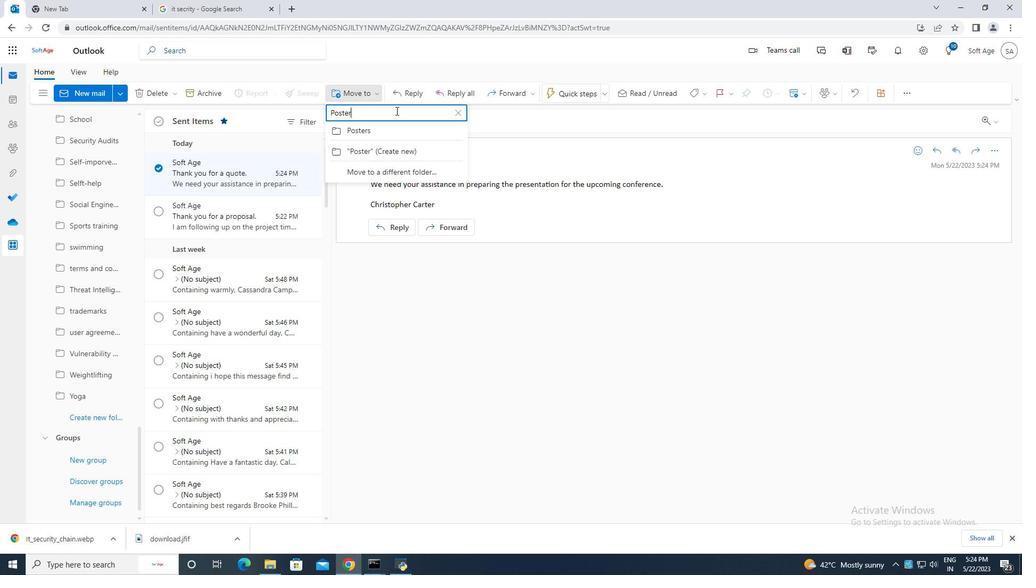 
Action: Mouse moved to (389, 124)
Screenshot: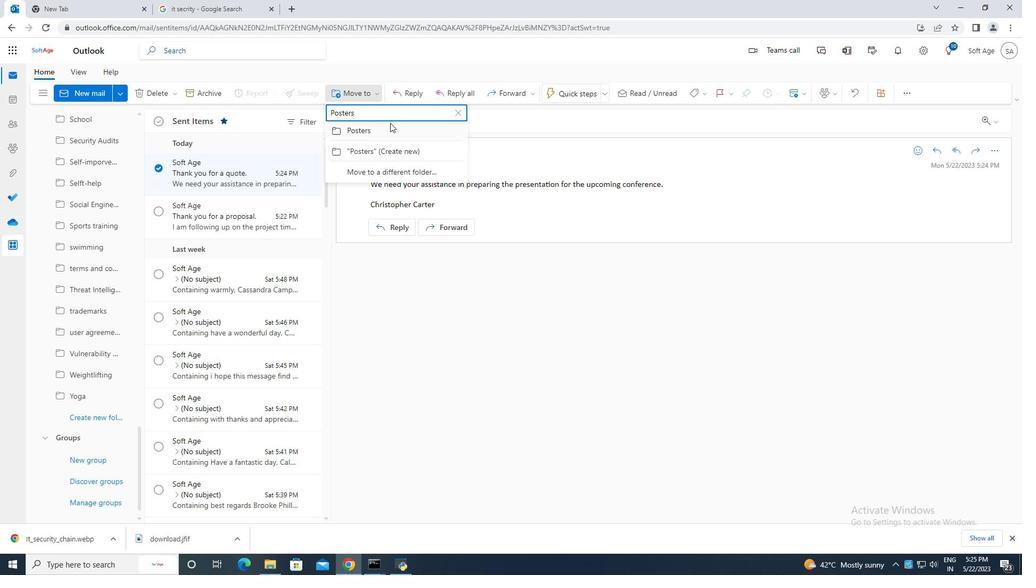 
Action: Mouse pressed left at (389, 124)
Screenshot: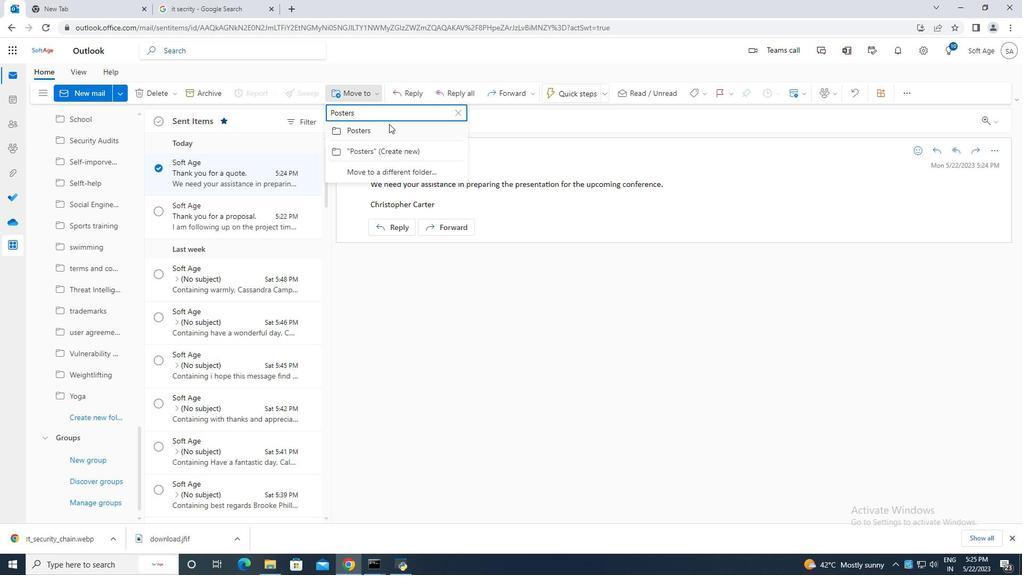 
Action: Mouse moved to (367, 91)
Screenshot: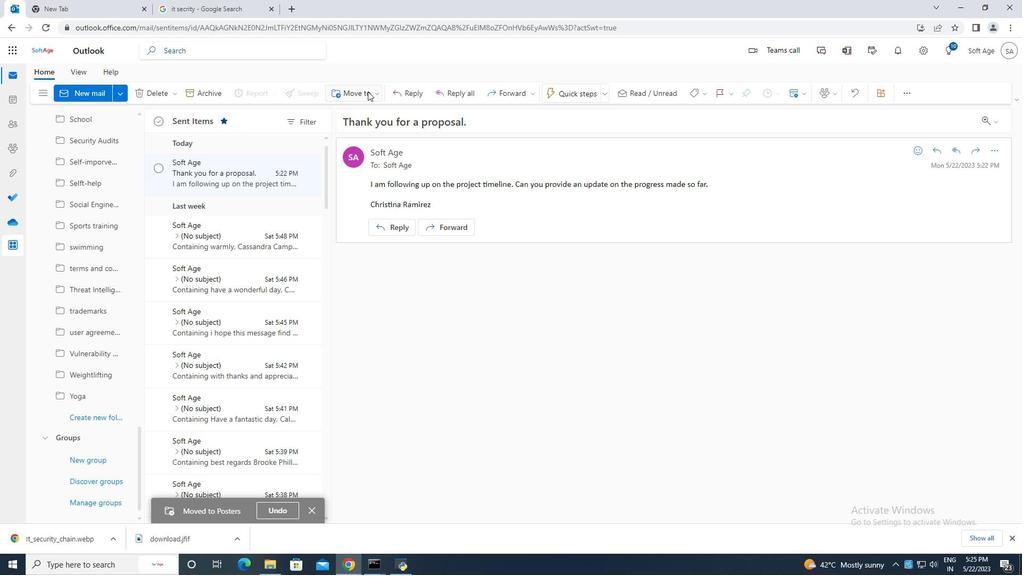 
Action: Mouse pressed left at (367, 91)
Screenshot: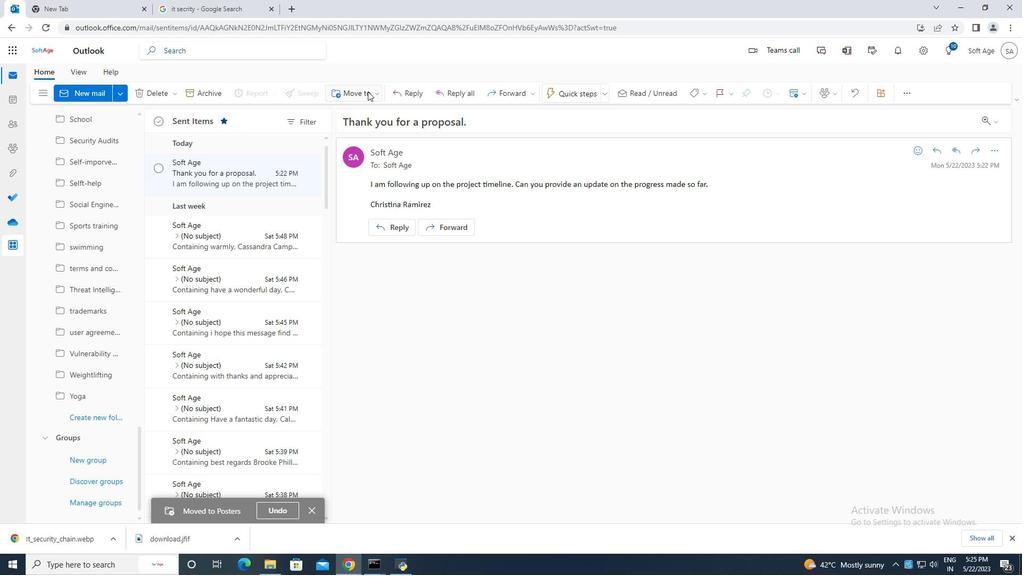 
Action: Mouse moved to (372, 112)
Screenshot: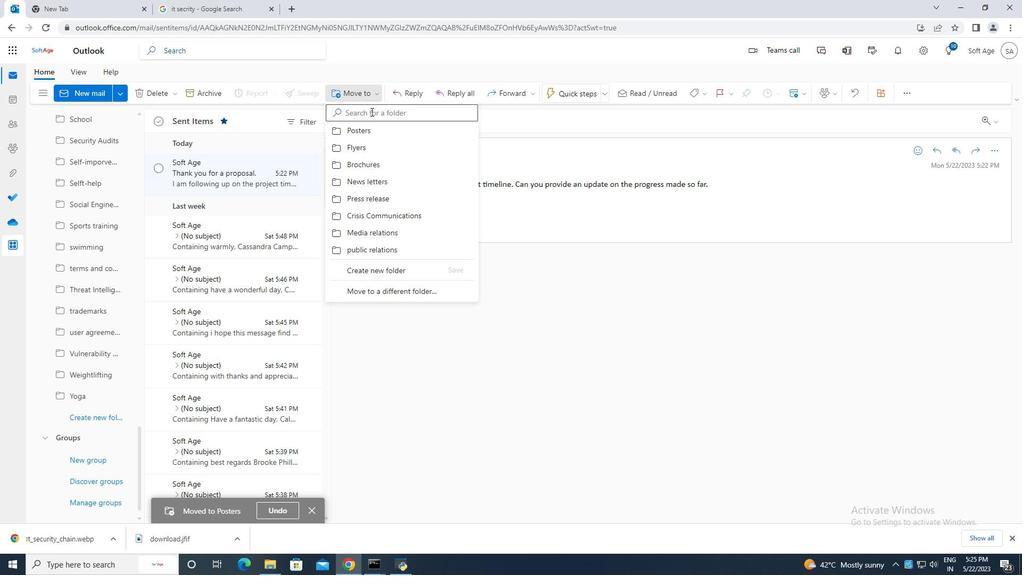 
Action: Mouse pressed left at (372, 112)
Screenshot: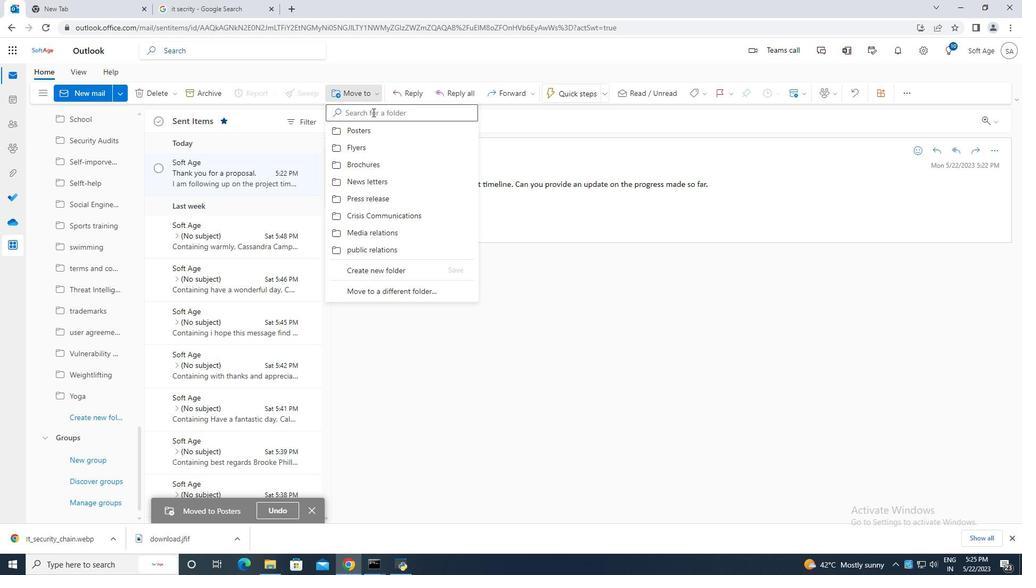 
